 Task: Create a due date automation trigger when advanced on, on the monday before a card is due add fields with custom field "Resume" set to a number lower than 1 and greater or equal to 10 at 11:00 AM.
Action: Mouse moved to (1050, 85)
Screenshot: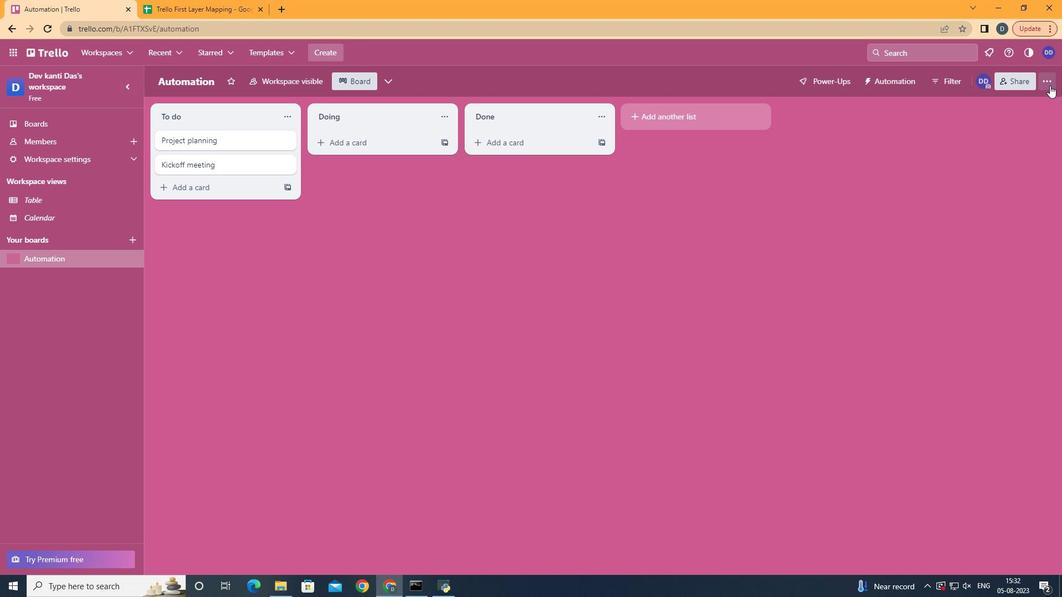 
Action: Mouse pressed left at (1050, 85)
Screenshot: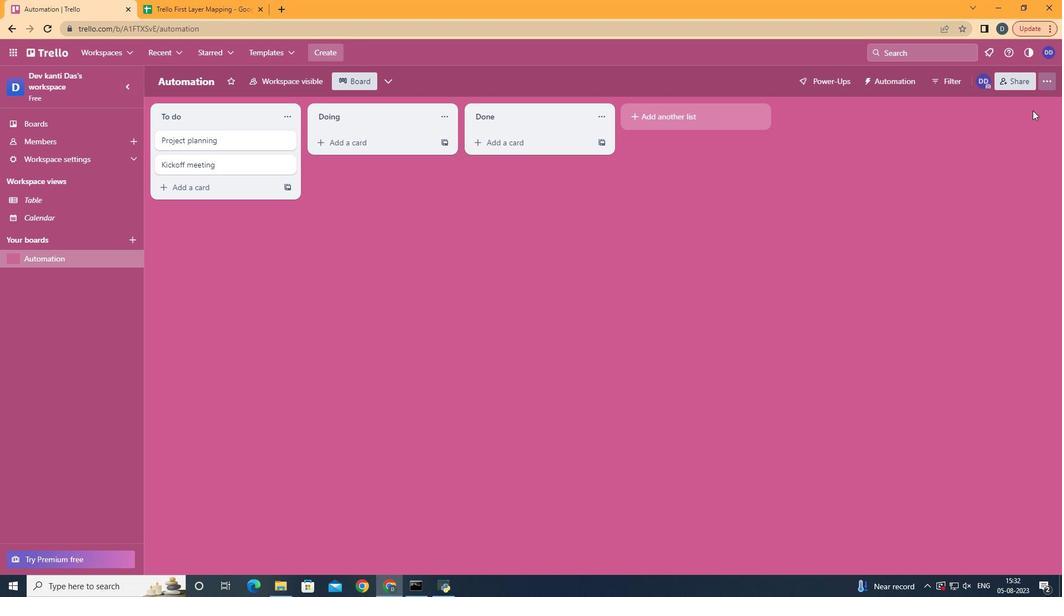 
Action: Mouse moved to (930, 241)
Screenshot: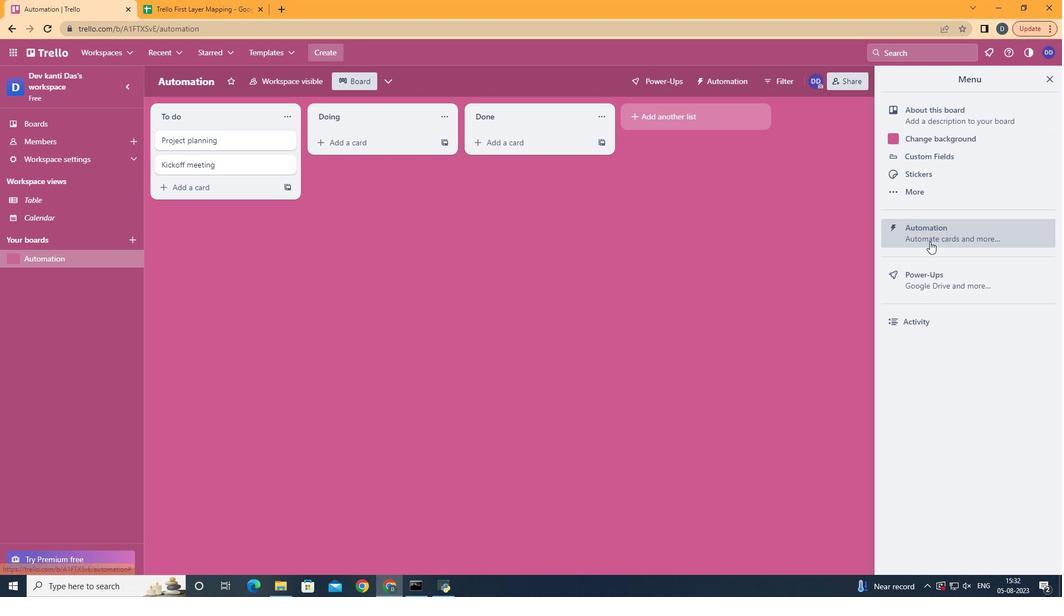 
Action: Mouse pressed left at (930, 241)
Screenshot: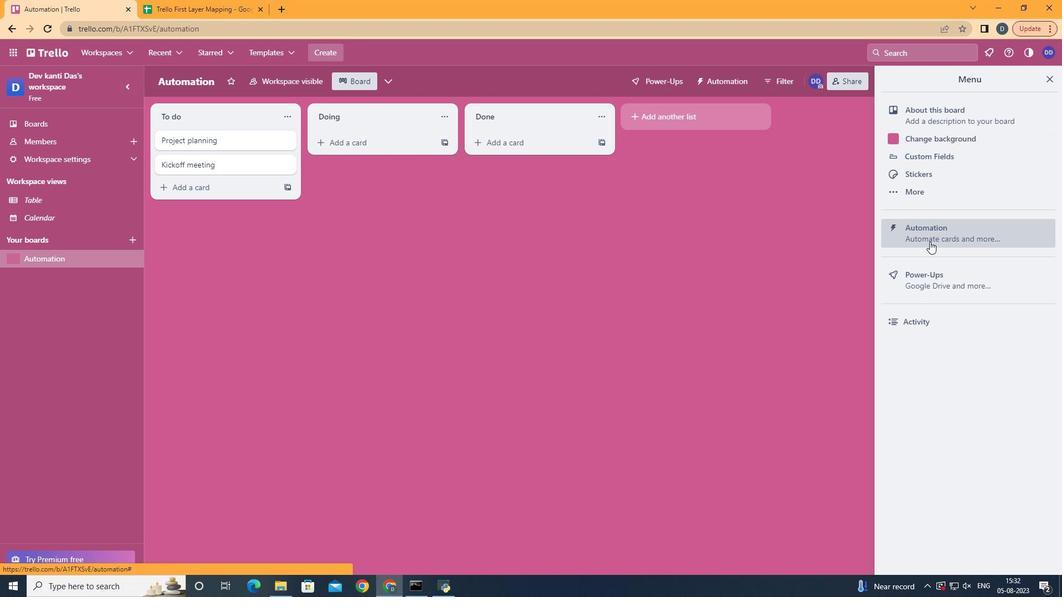 
Action: Mouse moved to (226, 219)
Screenshot: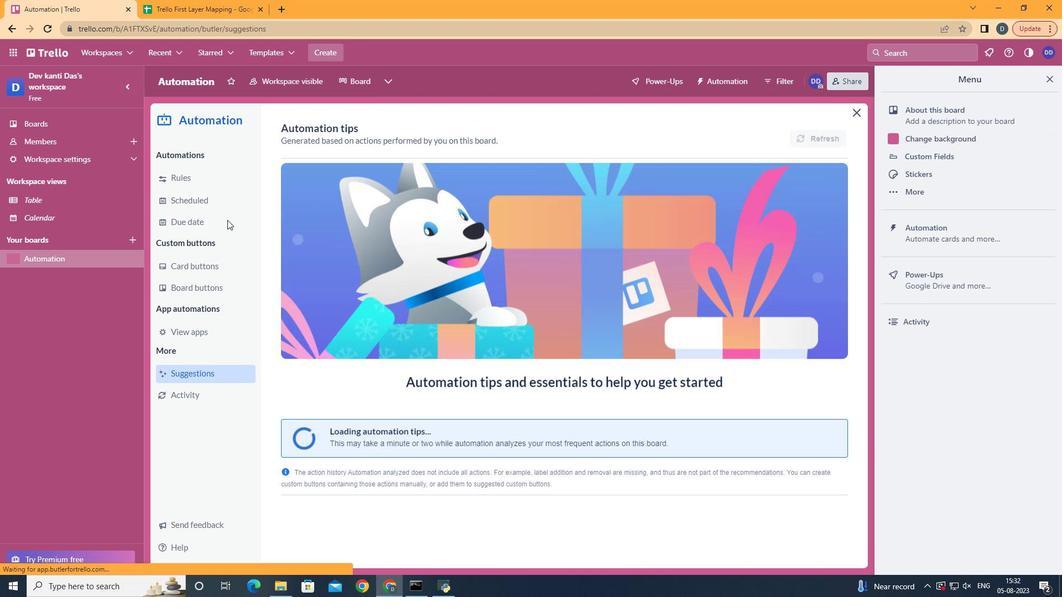 
Action: Mouse pressed left at (226, 219)
Screenshot: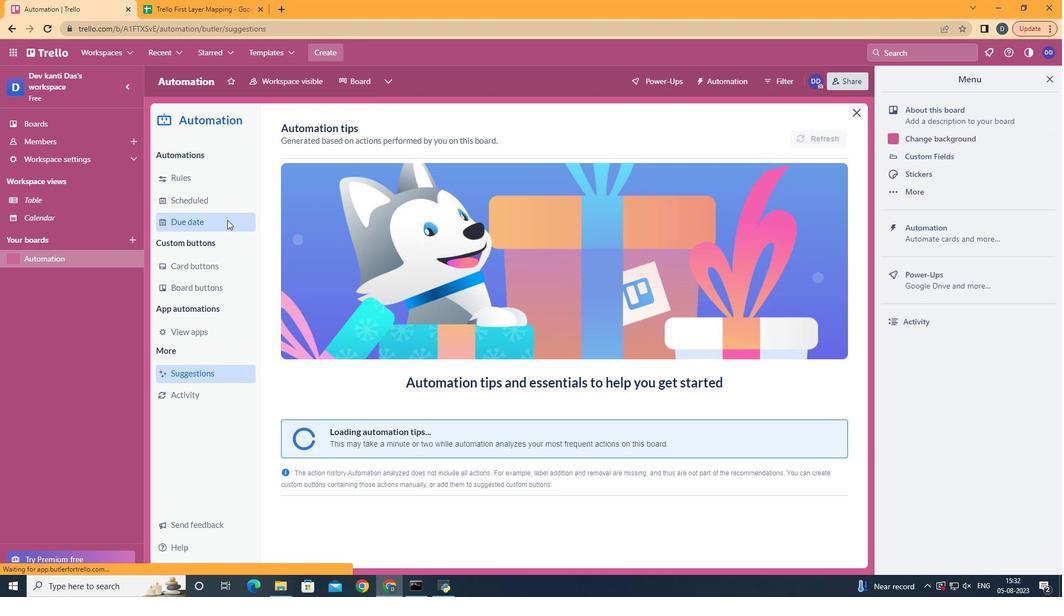 
Action: Mouse moved to (774, 133)
Screenshot: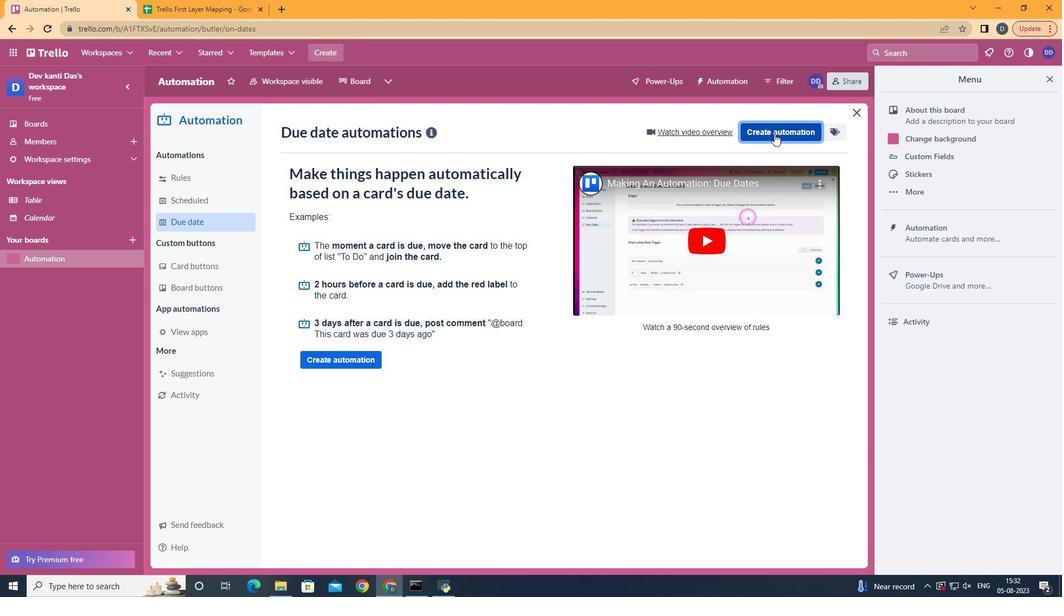 
Action: Mouse pressed left at (774, 133)
Screenshot: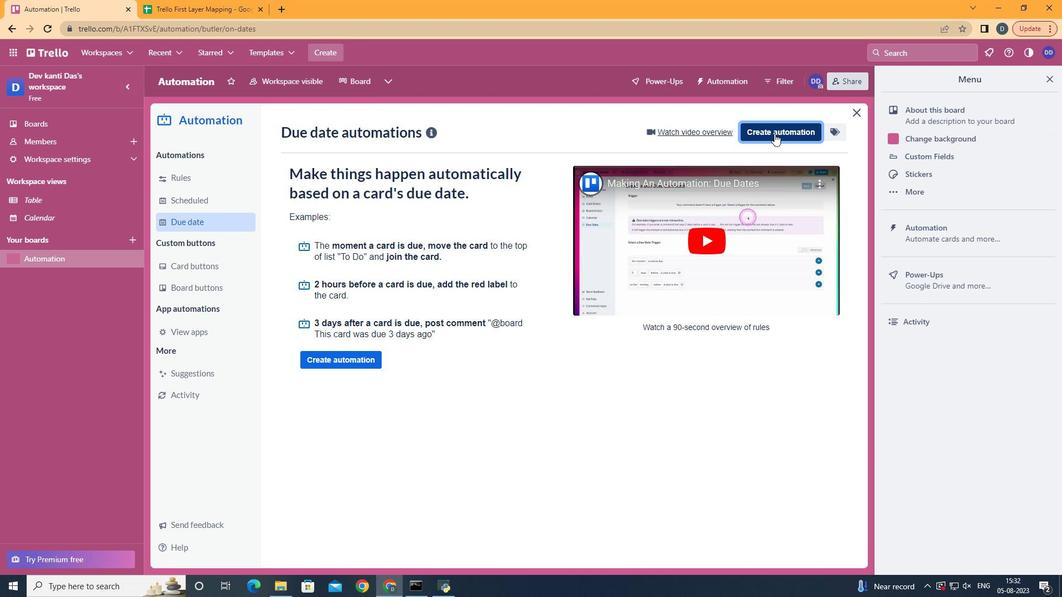 
Action: Mouse moved to (557, 235)
Screenshot: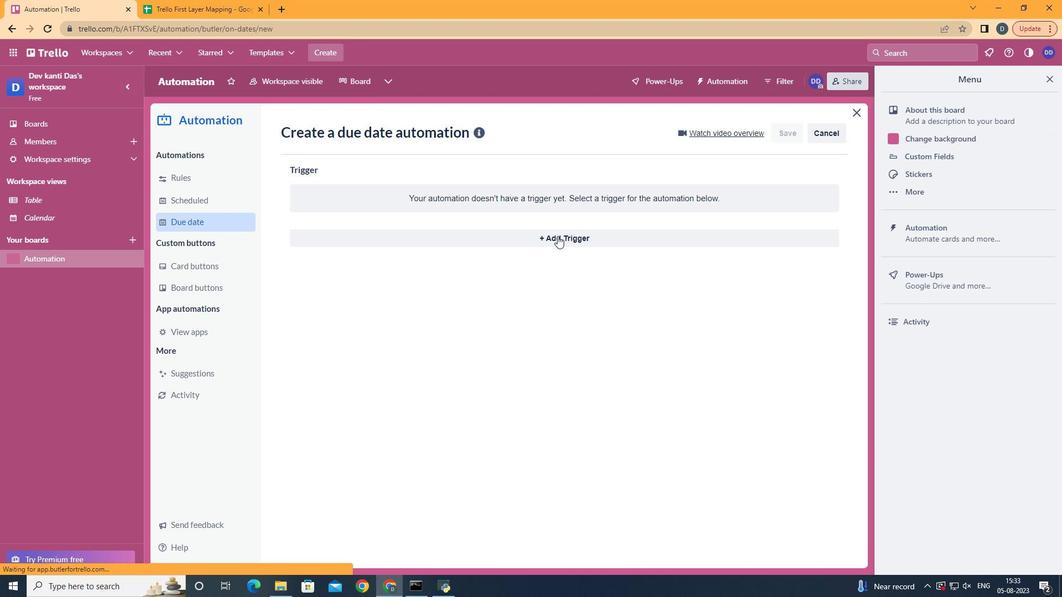 
Action: Mouse pressed left at (557, 235)
Screenshot: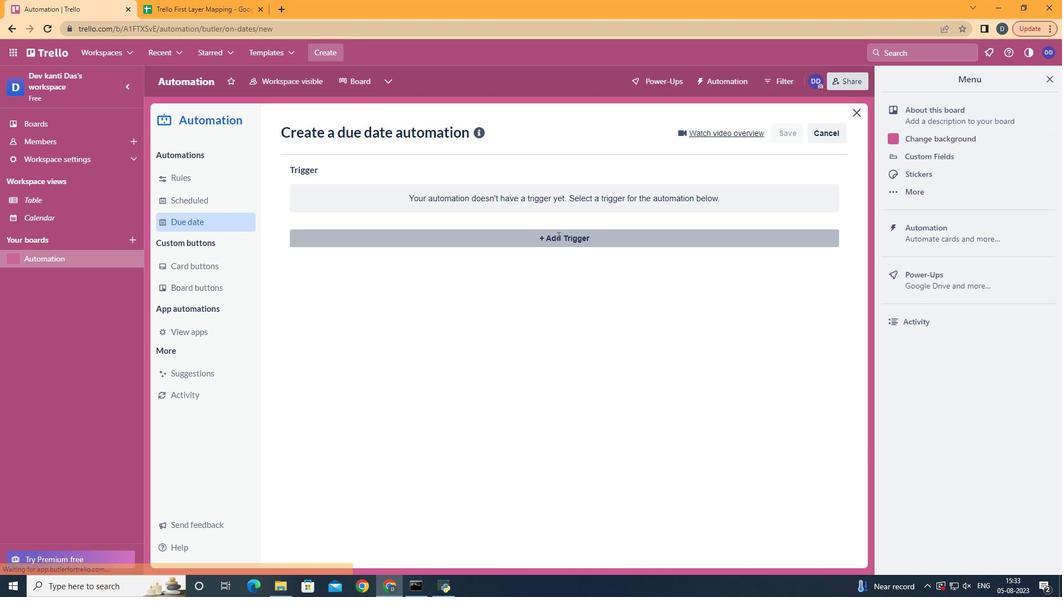 
Action: Mouse moved to (343, 281)
Screenshot: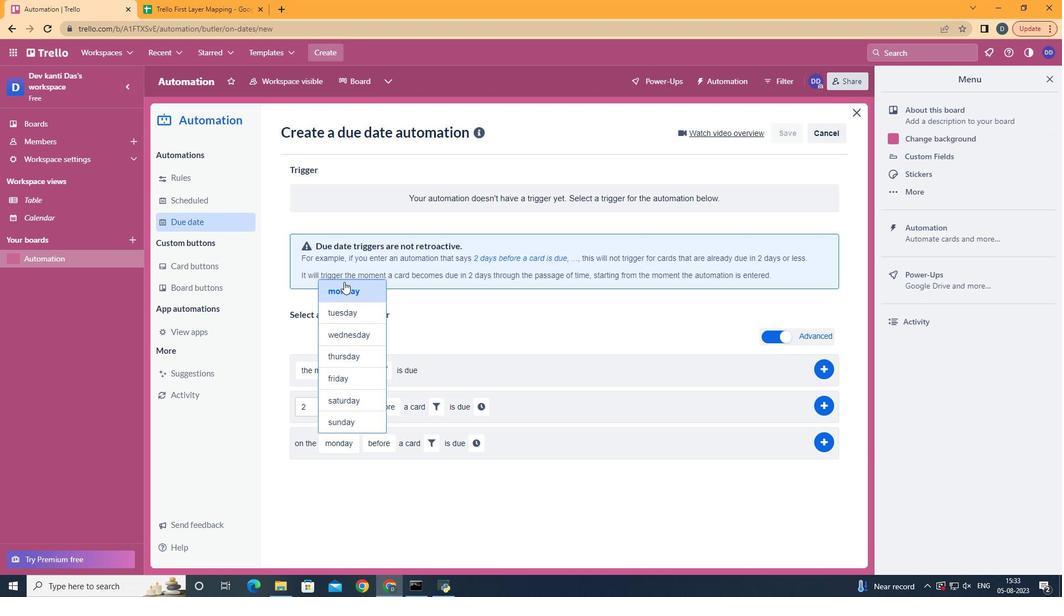 
Action: Mouse pressed left at (343, 281)
Screenshot: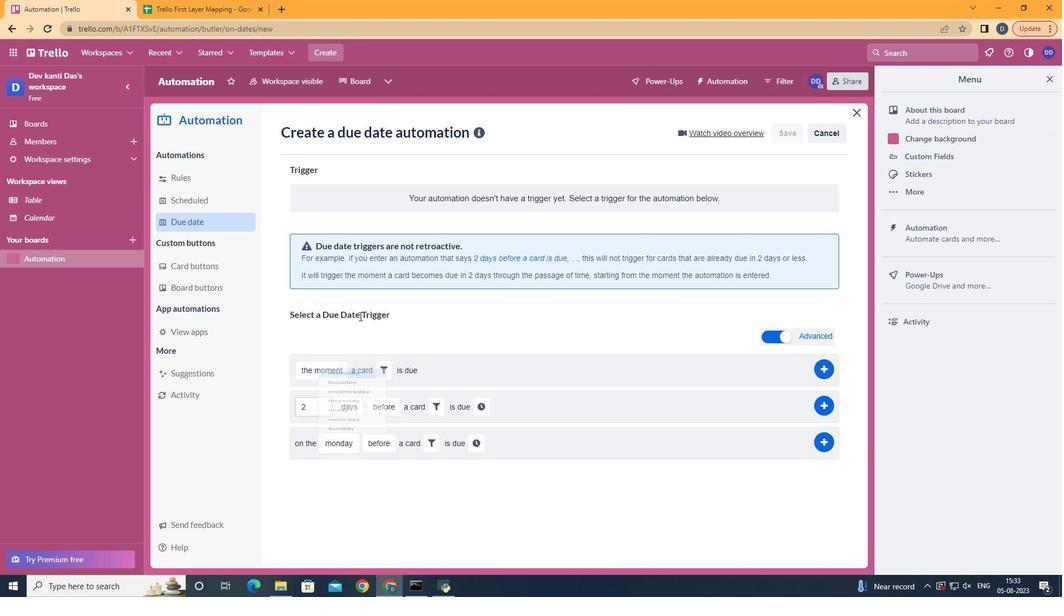 
Action: Mouse moved to (385, 458)
Screenshot: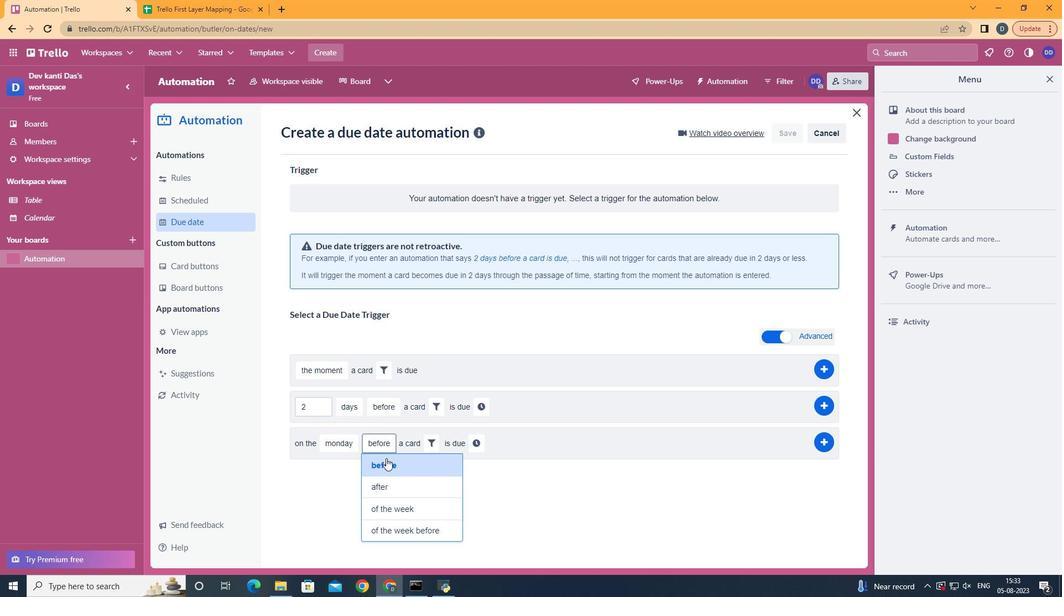 
Action: Mouse pressed left at (385, 458)
Screenshot: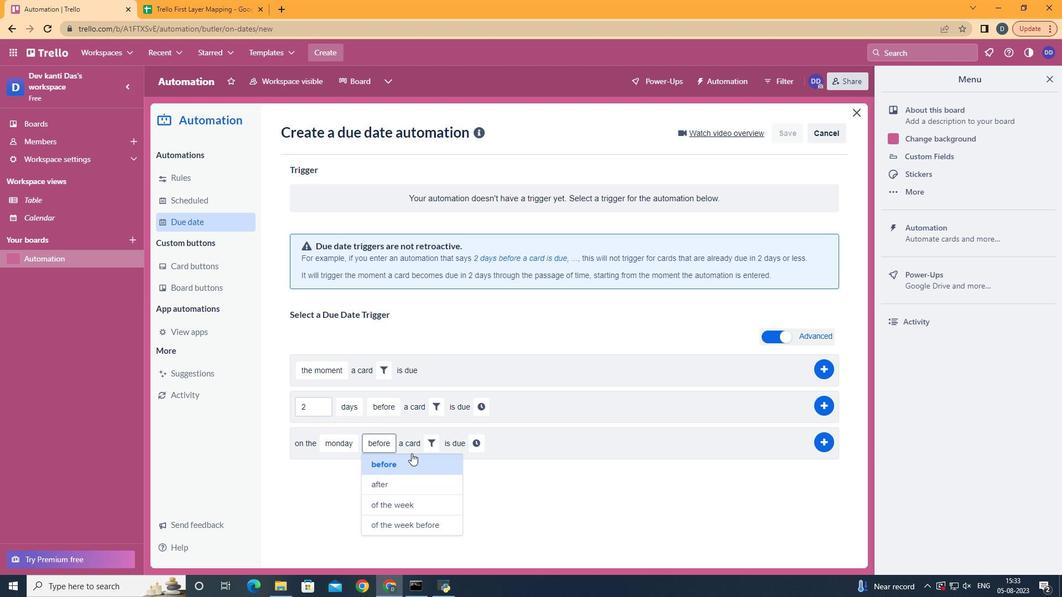 
Action: Mouse moved to (429, 446)
Screenshot: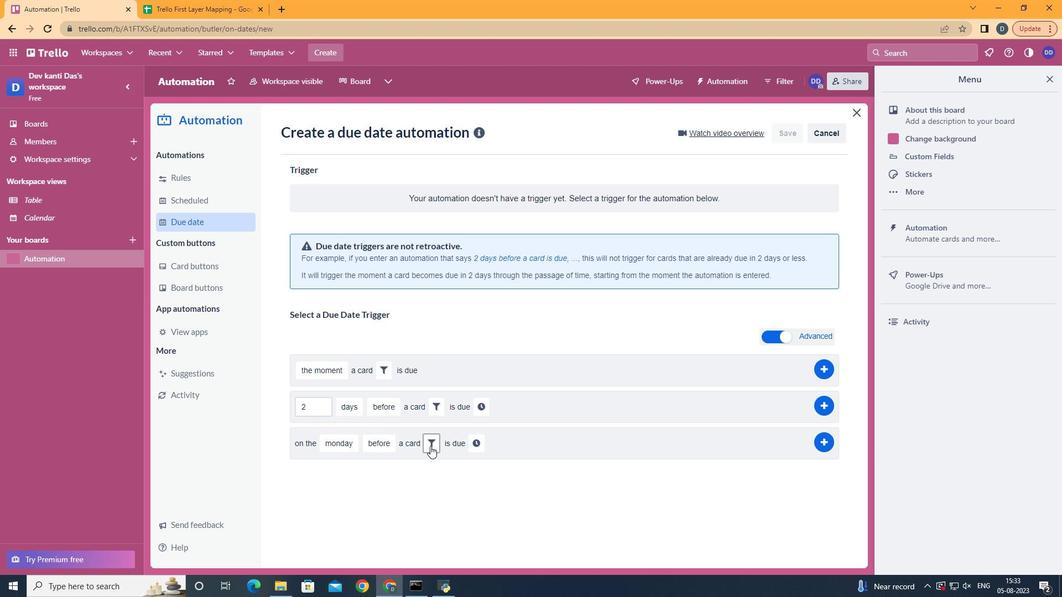 
Action: Mouse pressed left at (429, 446)
Screenshot: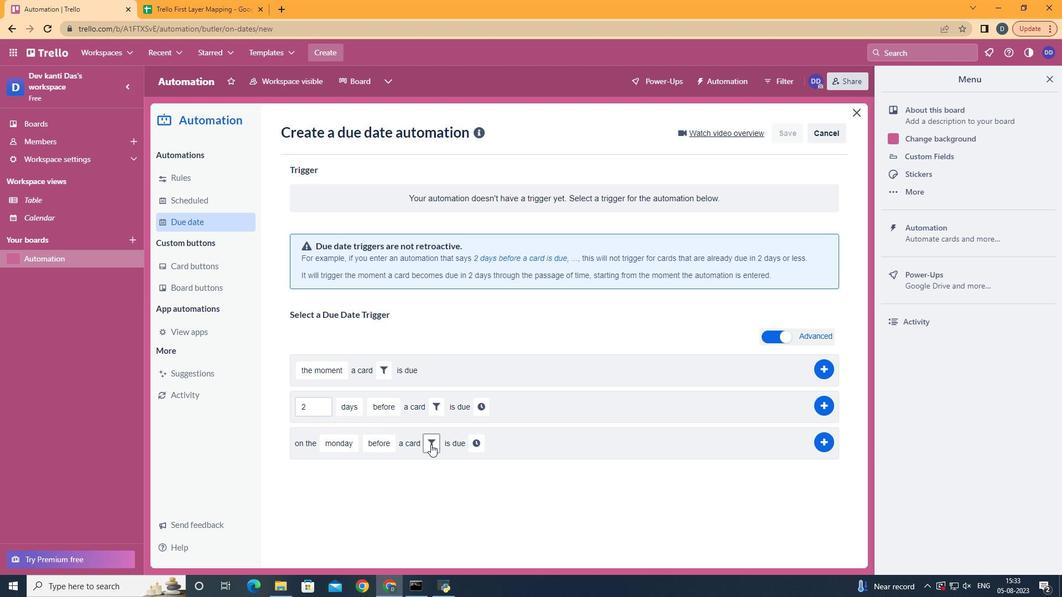 
Action: Mouse moved to (610, 473)
Screenshot: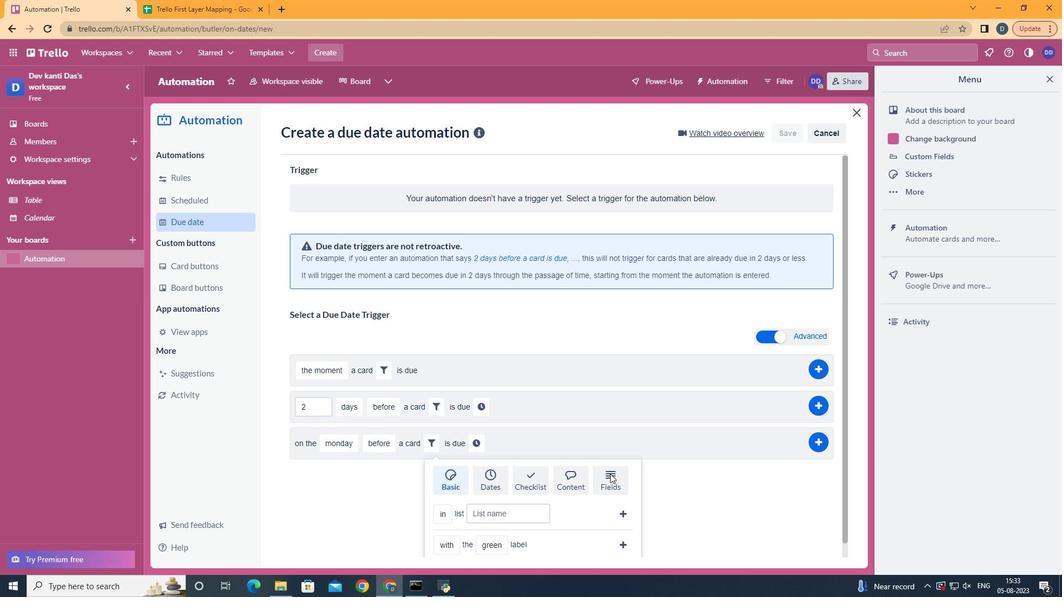 
Action: Mouse pressed left at (610, 473)
Screenshot: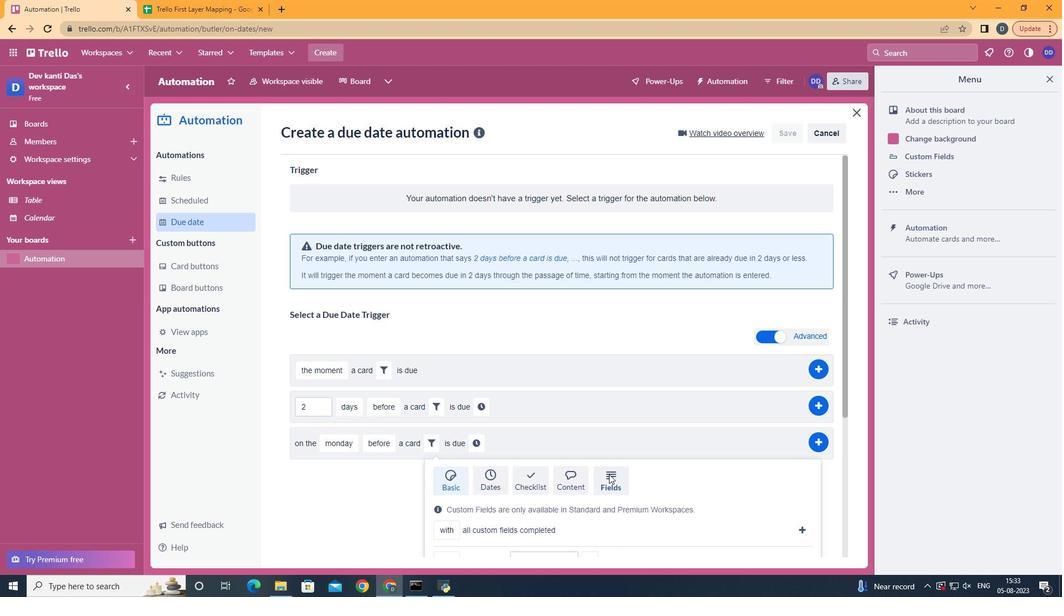 
Action: Mouse moved to (610, 473)
Screenshot: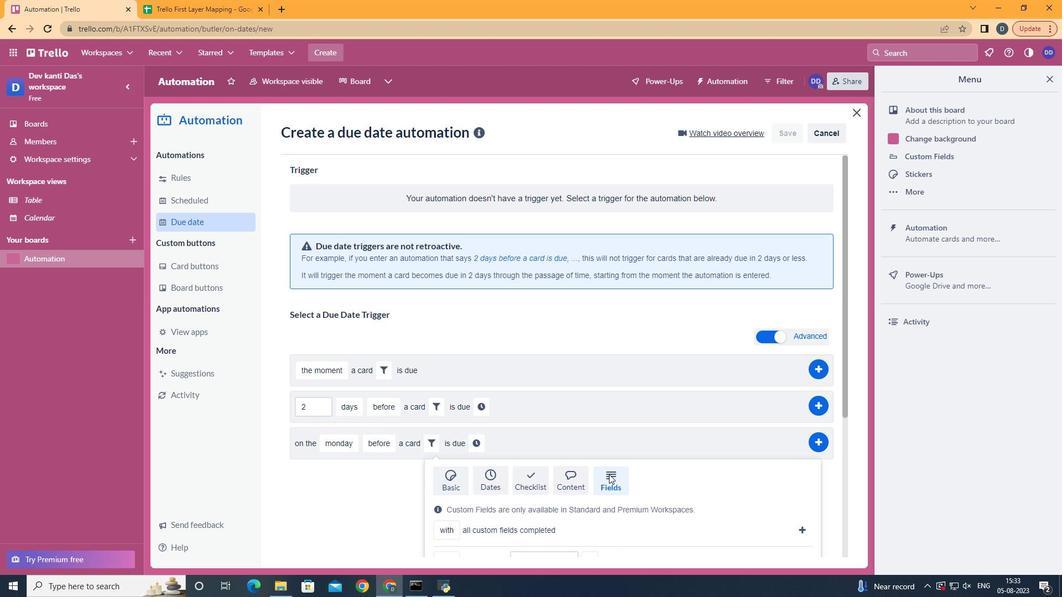 
Action: Mouse pressed left at (610, 473)
Screenshot: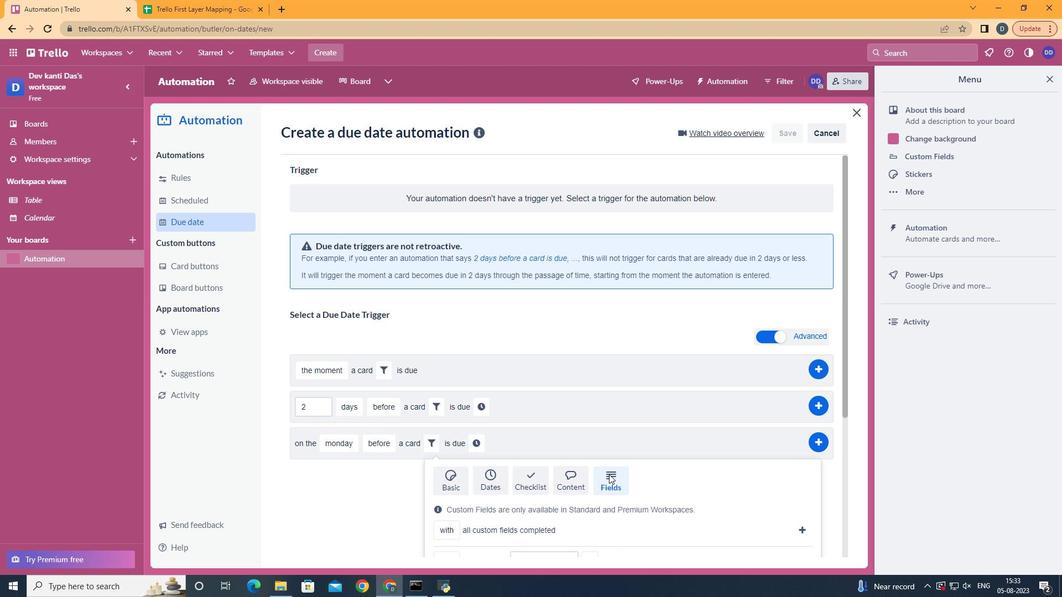
Action: Mouse moved to (608, 474)
Screenshot: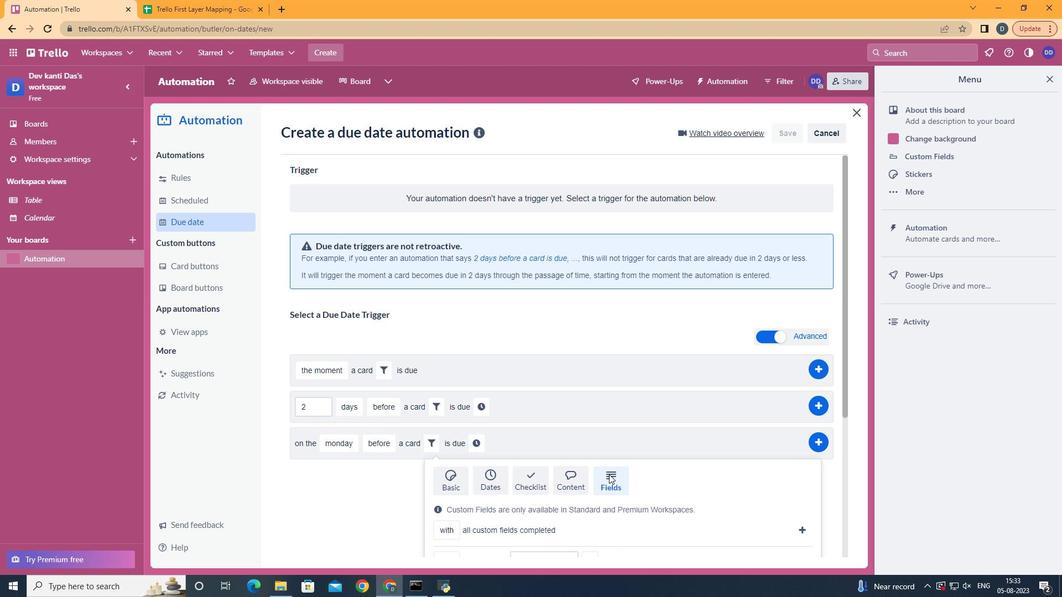 
Action: Mouse scrolled (608, 473) with delta (0, 0)
Screenshot: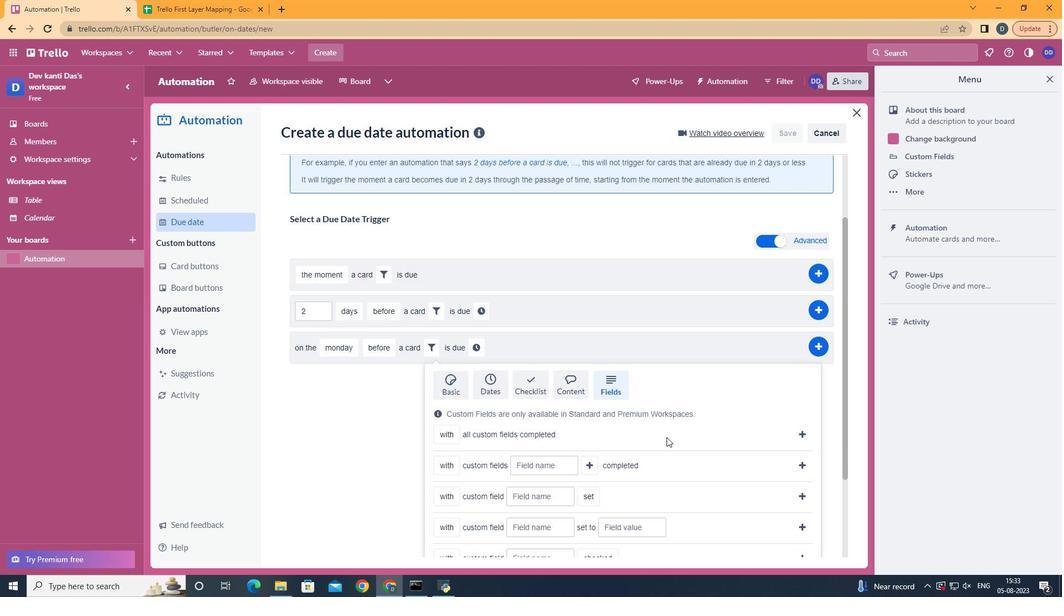 
Action: Mouse scrolled (608, 473) with delta (0, 0)
Screenshot: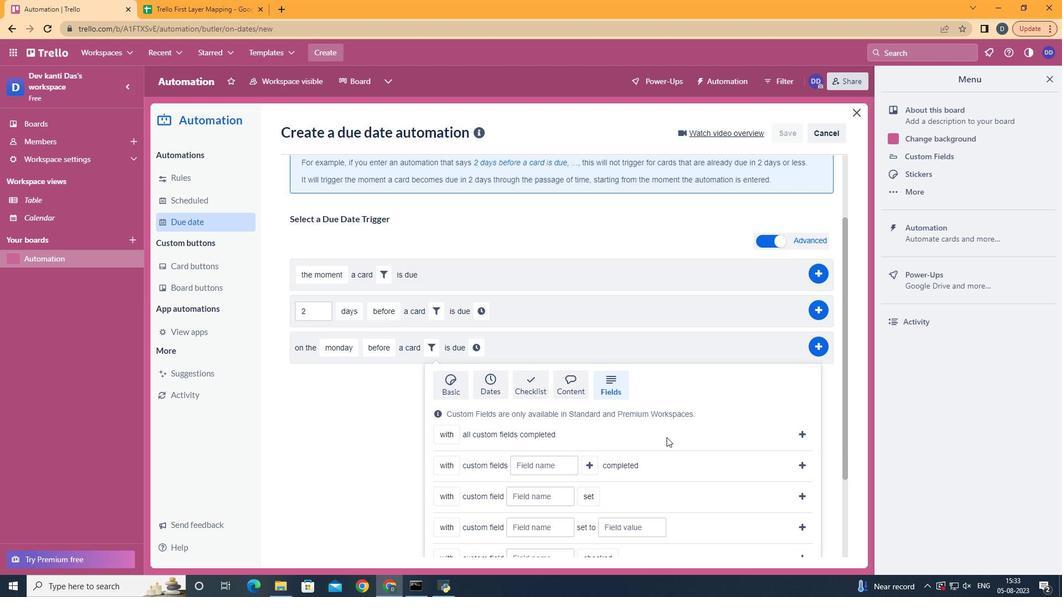 
Action: Mouse scrolled (608, 473) with delta (0, 0)
Screenshot: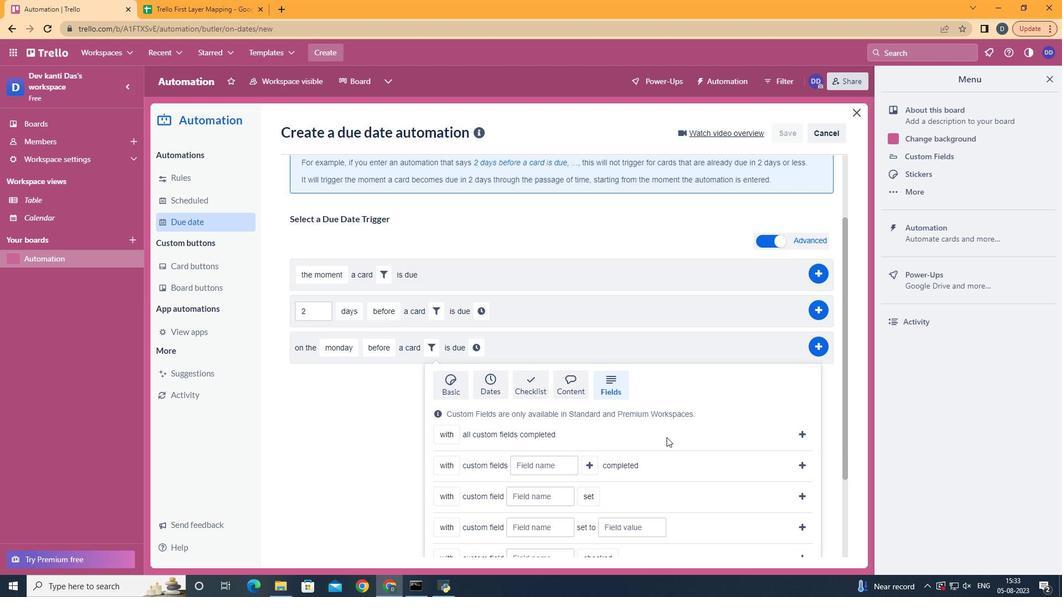
Action: Mouse scrolled (608, 473) with delta (0, 0)
Screenshot: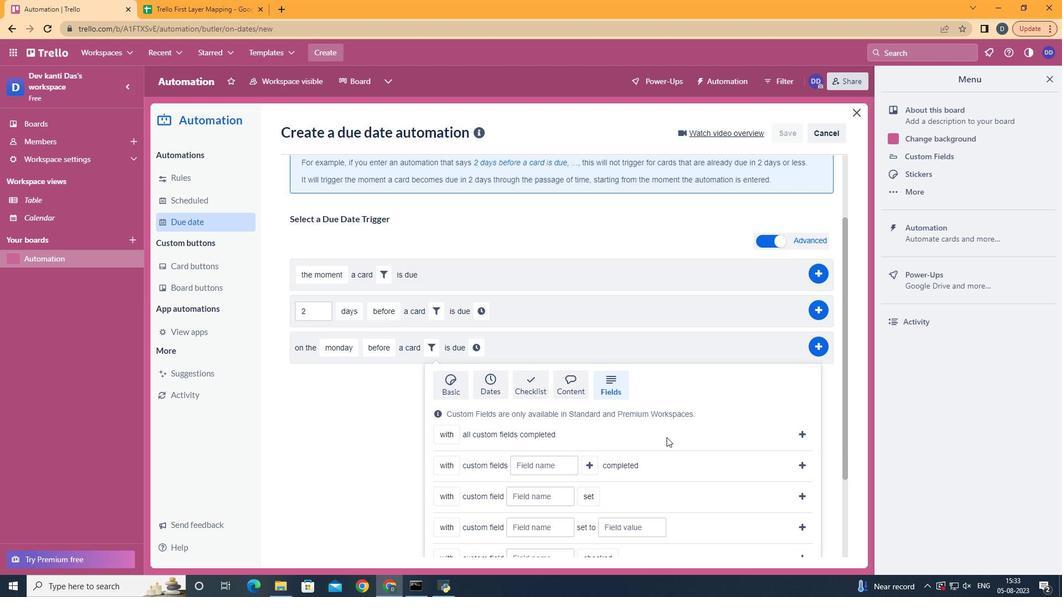 
Action: Mouse scrolled (608, 473) with delta (0, 0)
Screenshot: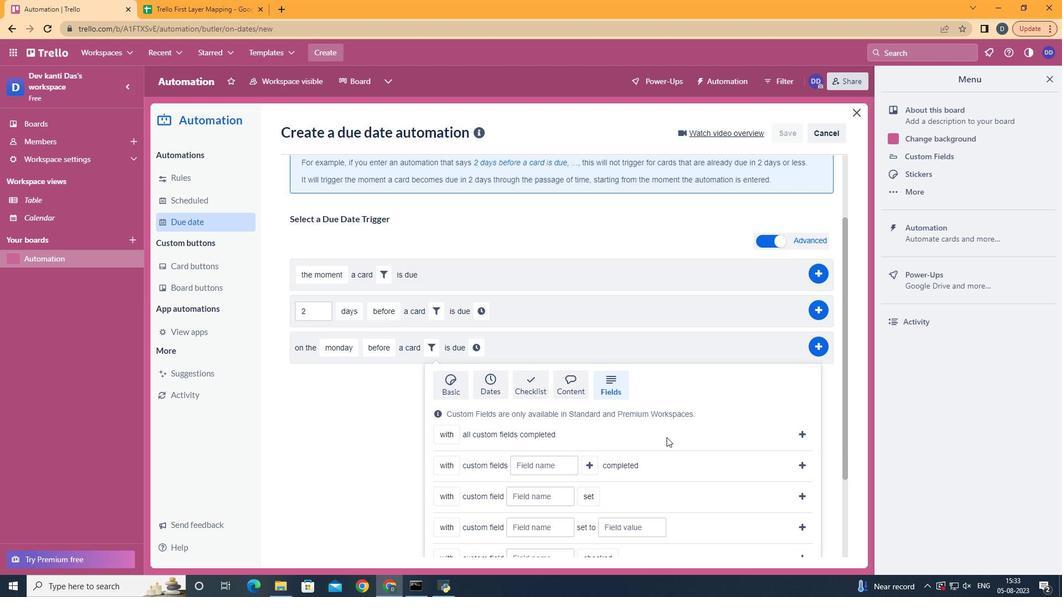 
Action: Mouse moved to (608, 474)
Screenshot: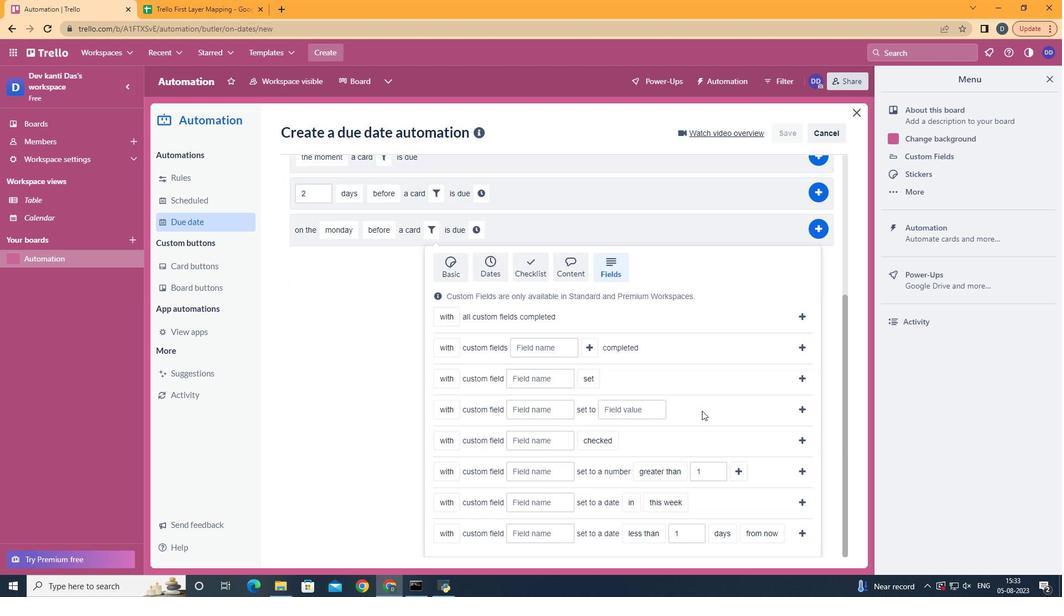 
Action: Mouse scrolled (608, 473) with delta (0, 0)
Screenshot: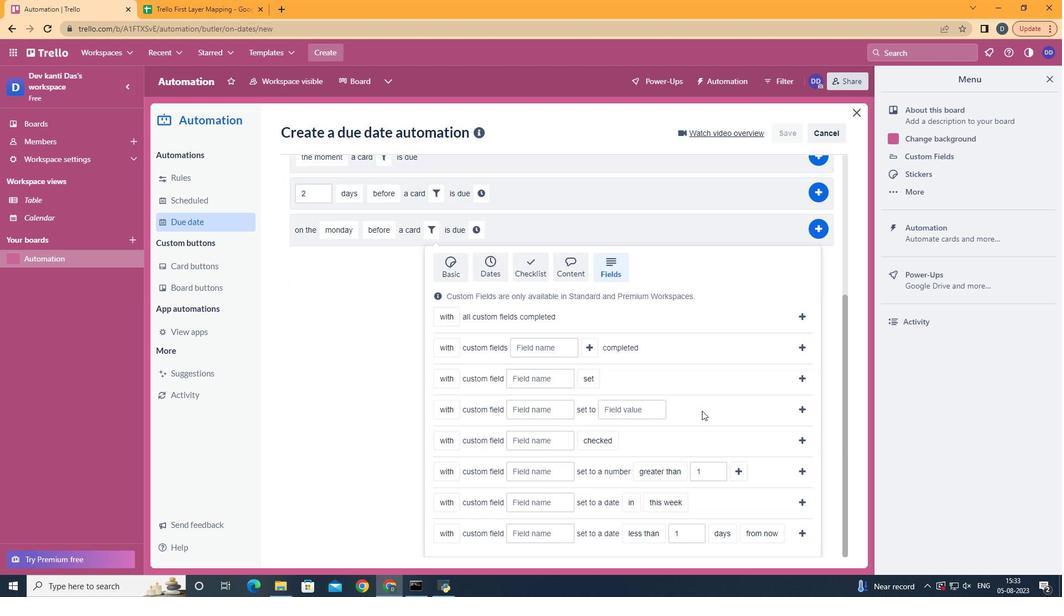 
Action: Mouse moved to (457, 491)
Screenshot: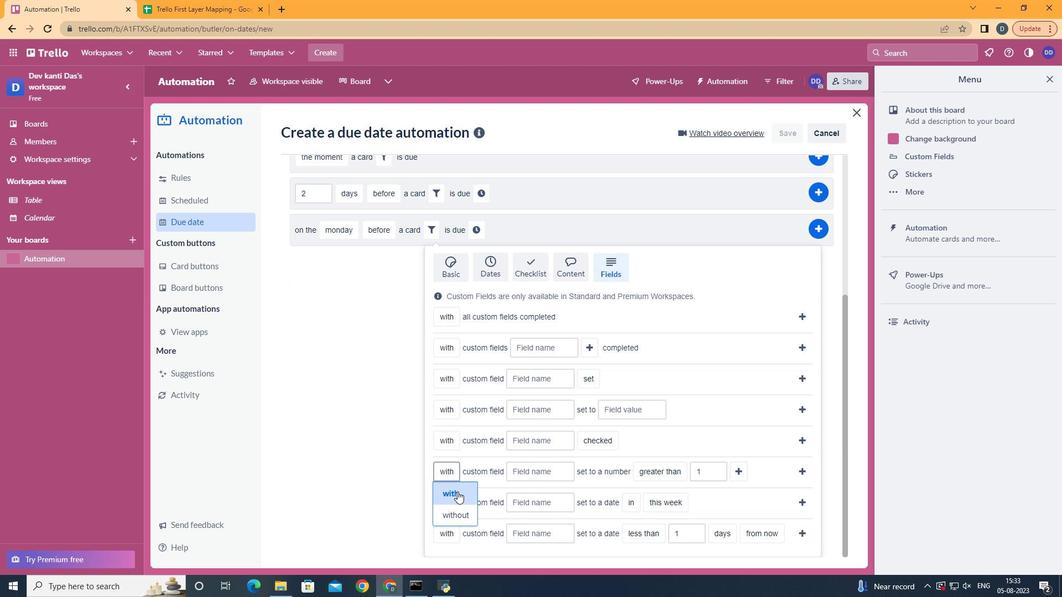 
Action: Mouse pressed left at (457, 491)
Screenshot: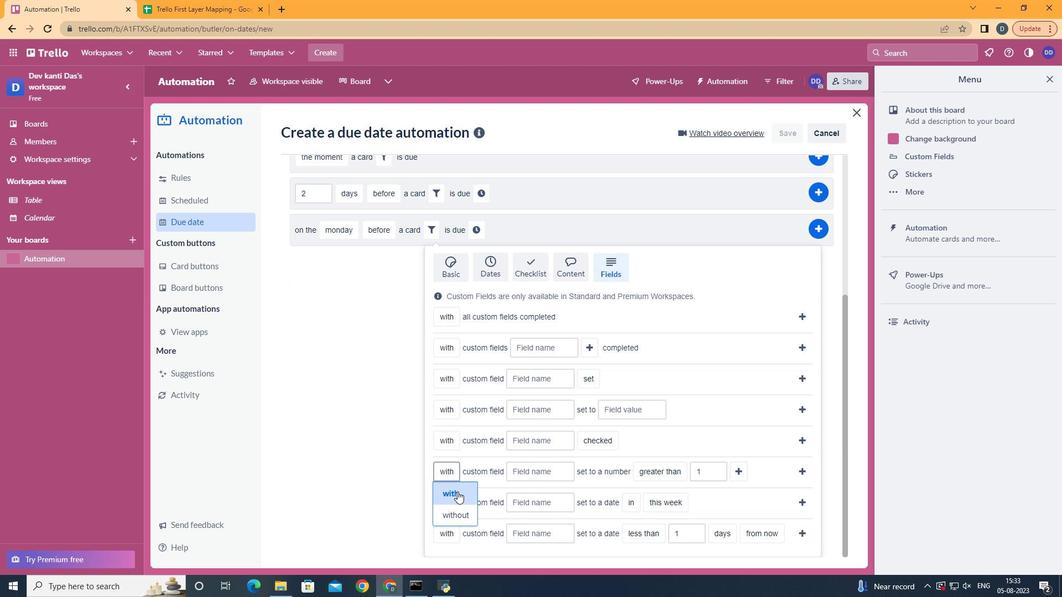 
Action: Mouse moved to (550, 472)
Screenshot: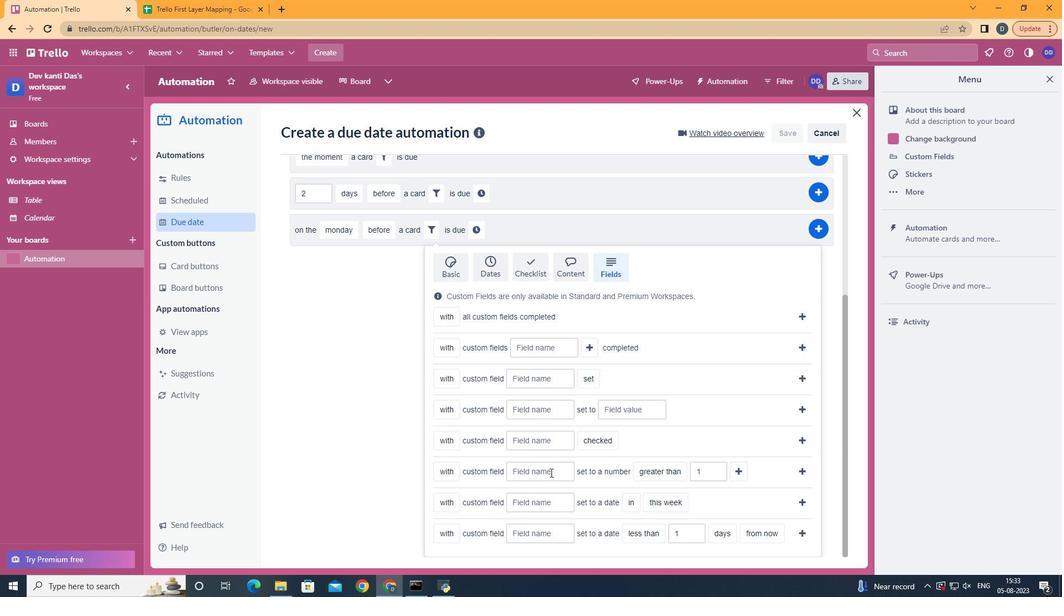 
Action: Mouse pressed left at (550, 472)
Screenshot: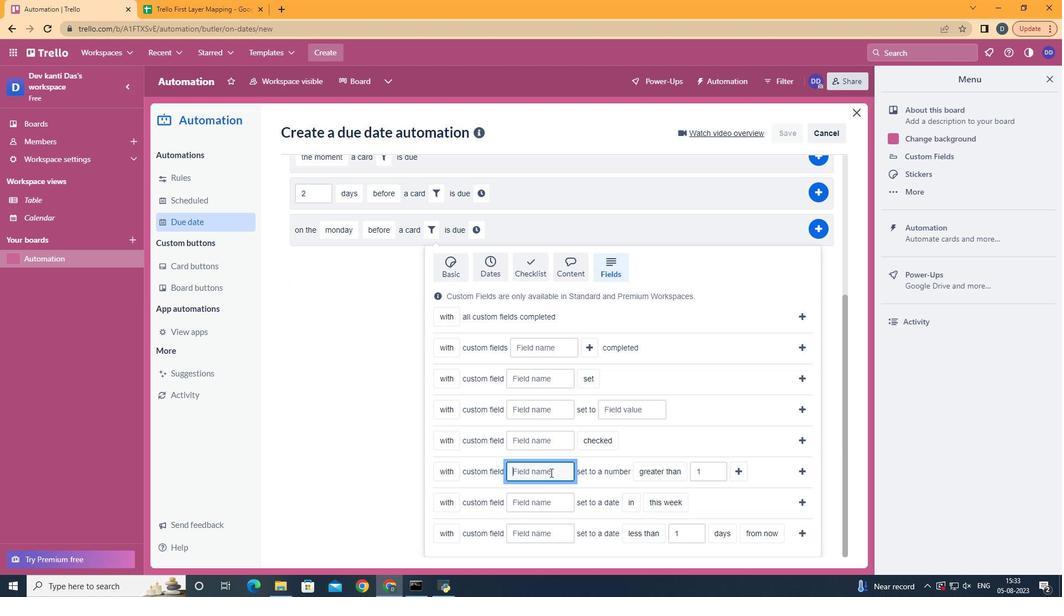 
Action: Key pressed <Key.shift>Resume
Screenshot: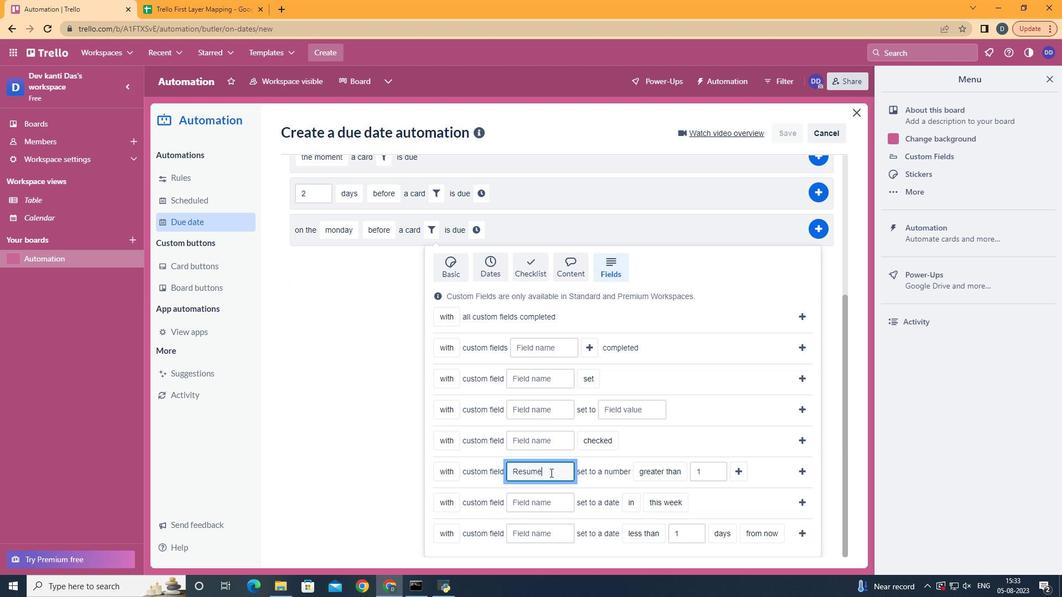 
Action: Mouse moved to (673, 432)
Screenshot: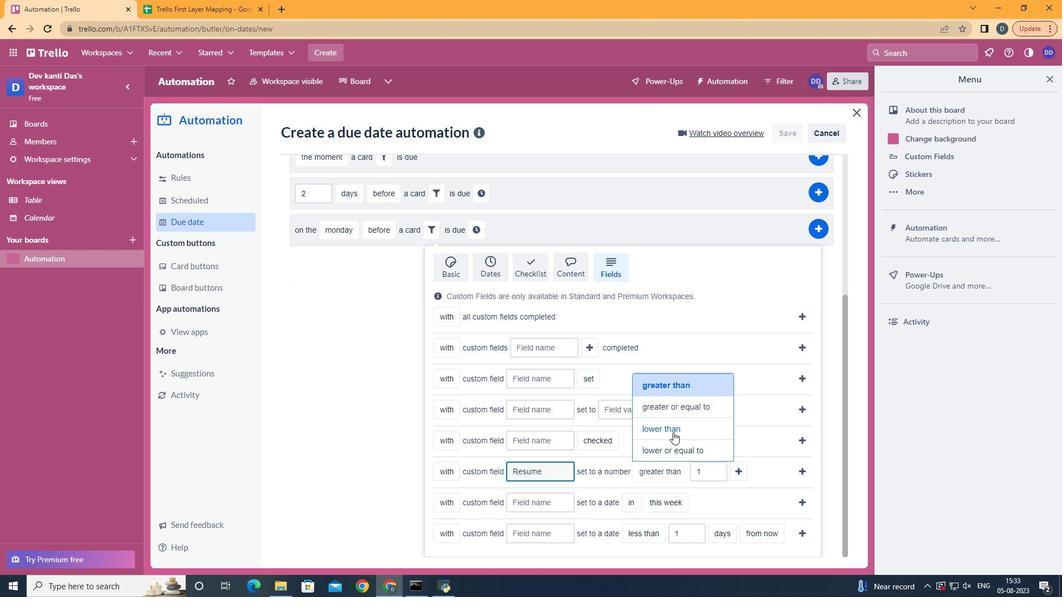 
Action: Mouse pressed left at (673, 432)
Screenshot: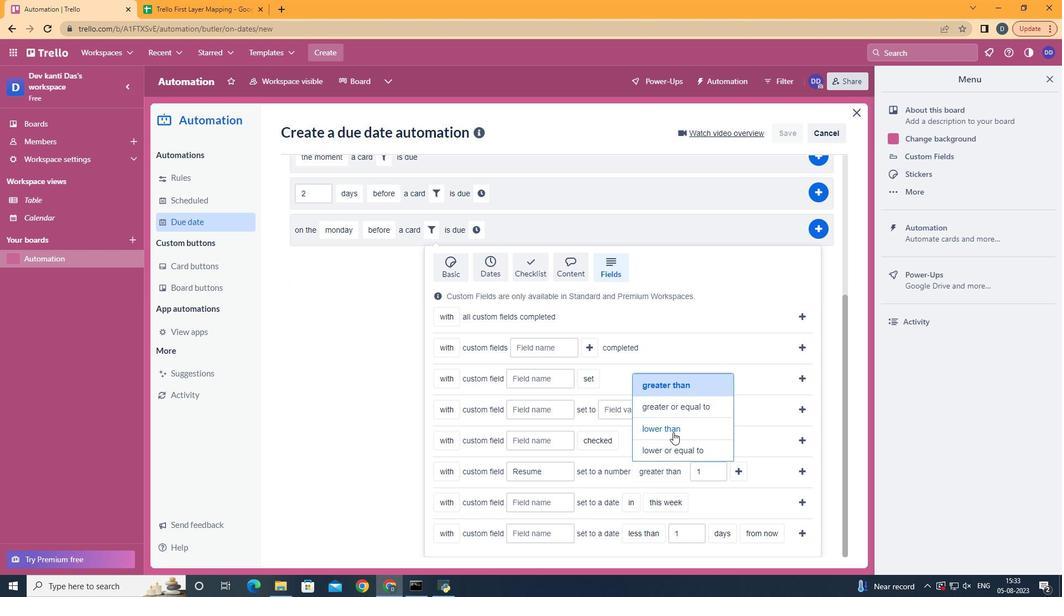 
Action: Mouse moved to (728, 474)
Screenshot: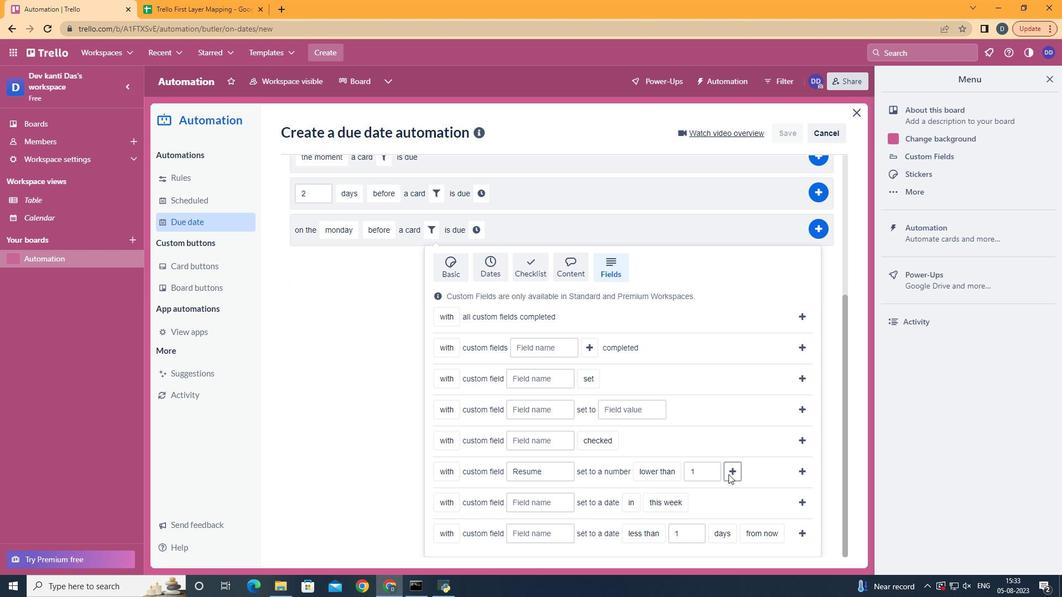 
Action: Mouse pressed left at (728, 474)
Screenshot: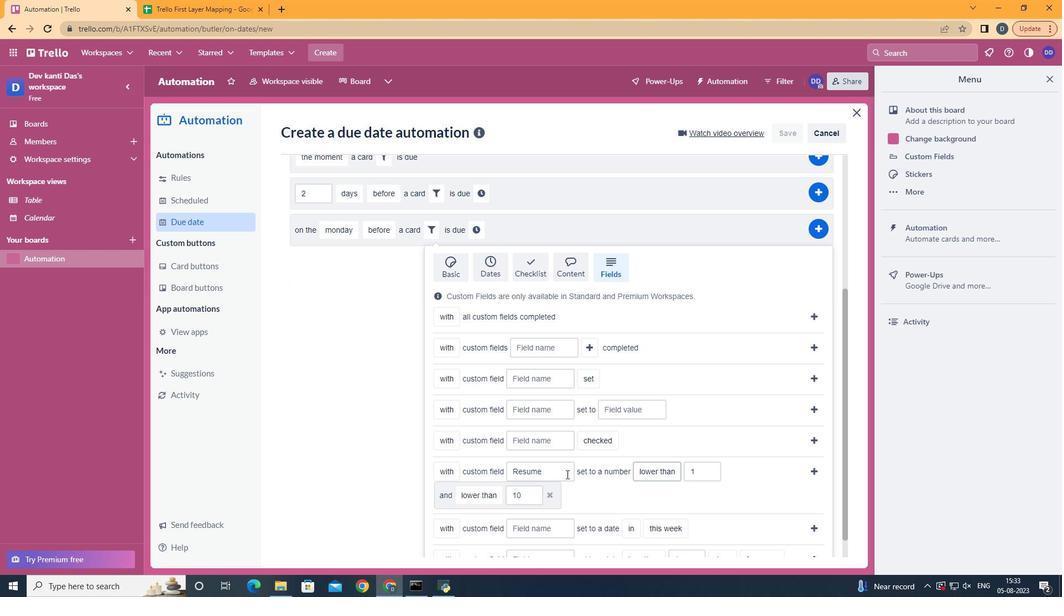 
Action: Mouse moved to (486, 471)
Screenshot: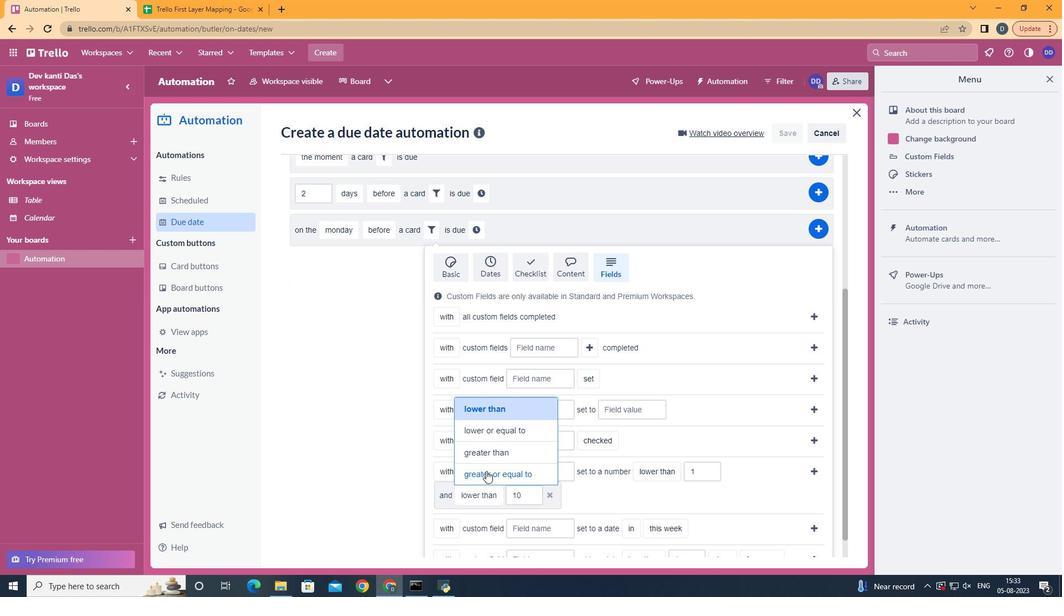 
Action: Mouse pressed left at (486, 471)
Screenshot: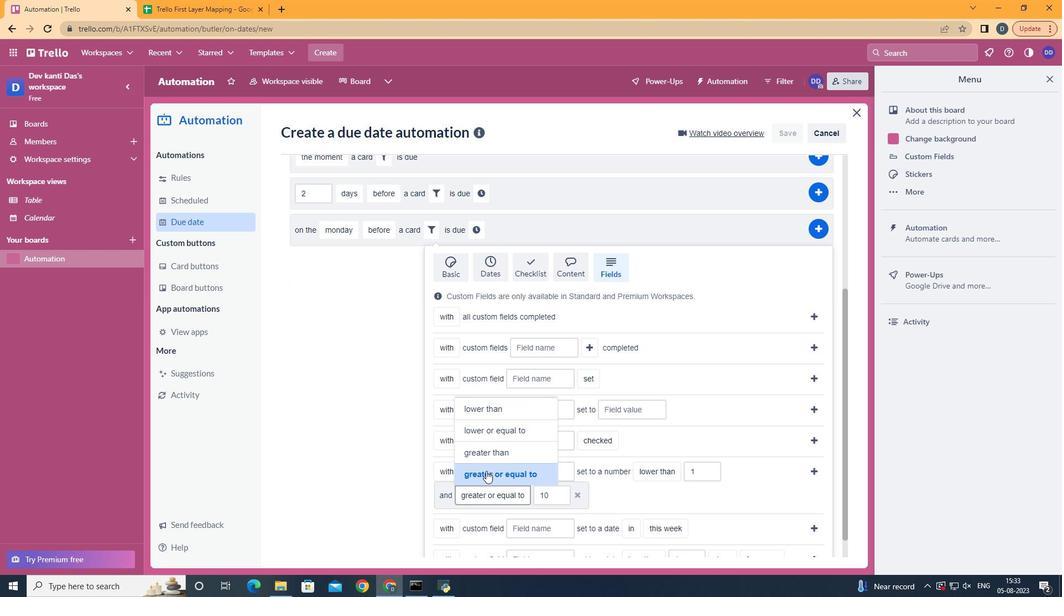 
Action: Mouse moved to (813, 468)
Screenshot: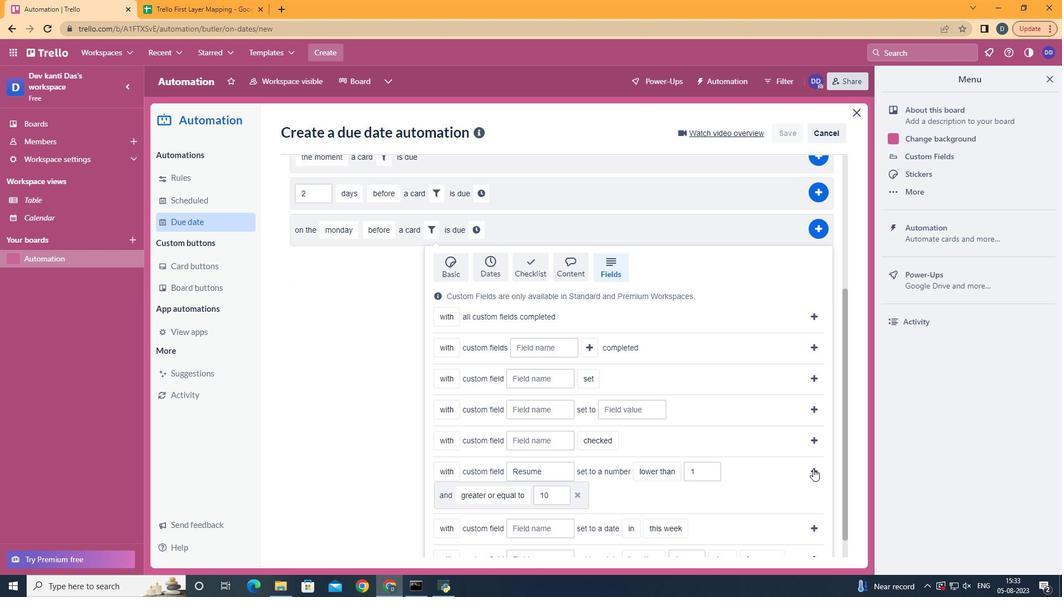 
Action: Mouse pressed left at (813, 468)
Screenshot: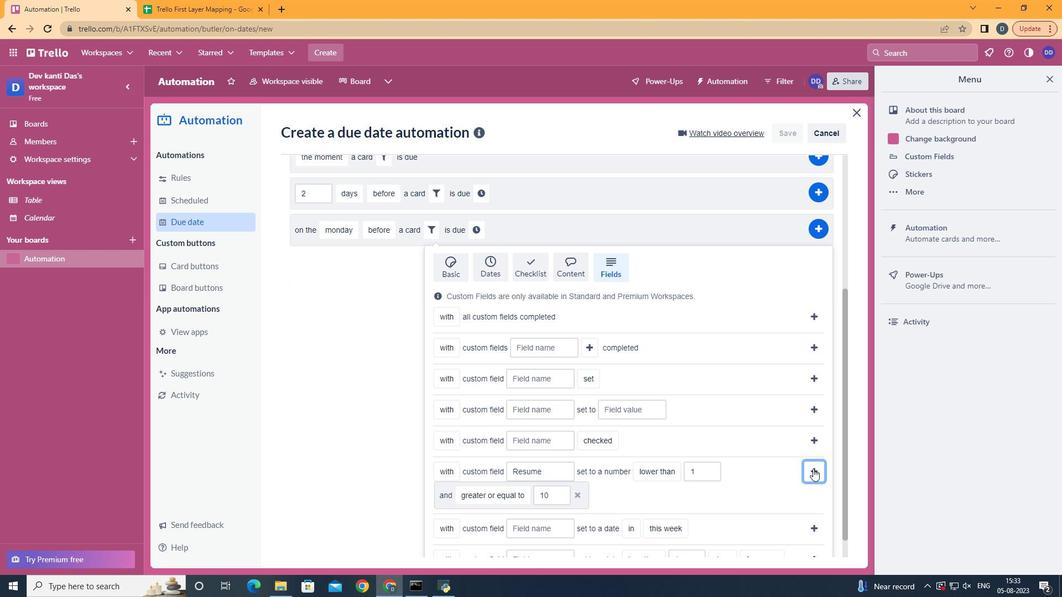 
Action: Mouse moved to (787, 437)
Screenshot: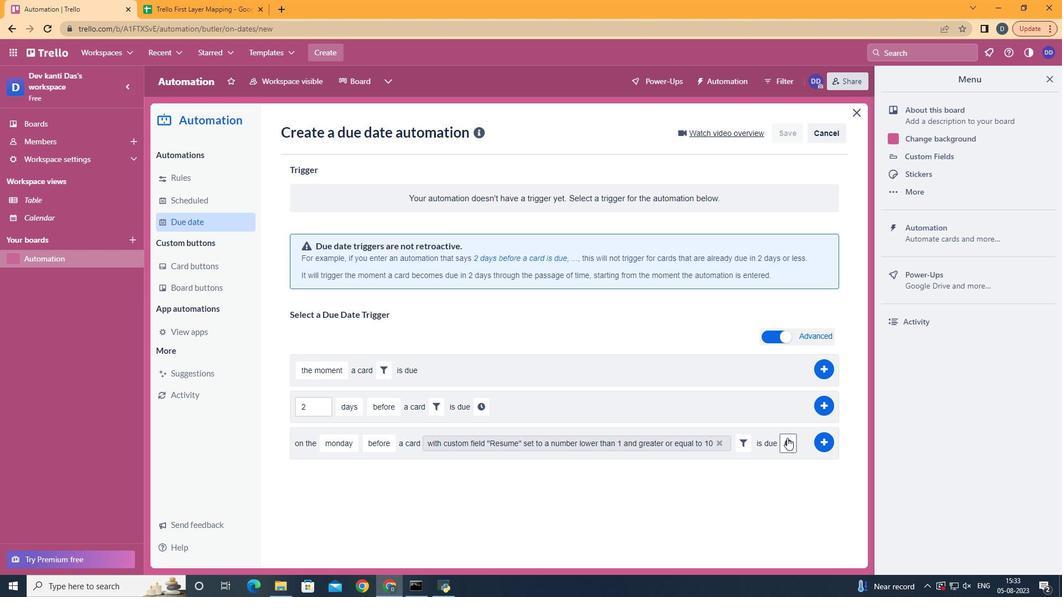 
Action: Mouse pressed left at (787, 437)
Screenshot: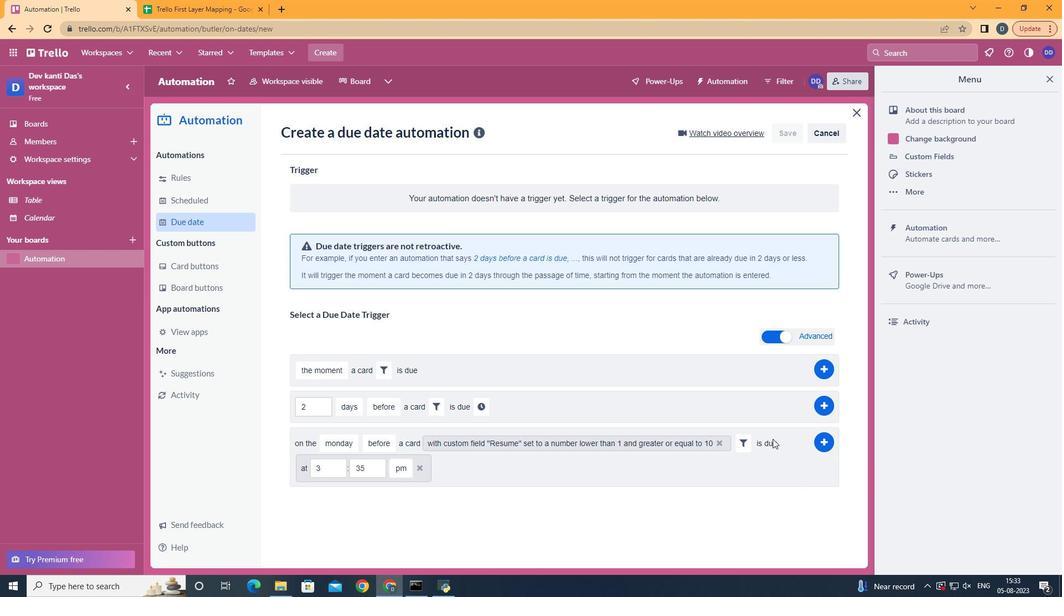 
Action: Mouse moved to (327, 474)
Screenshot: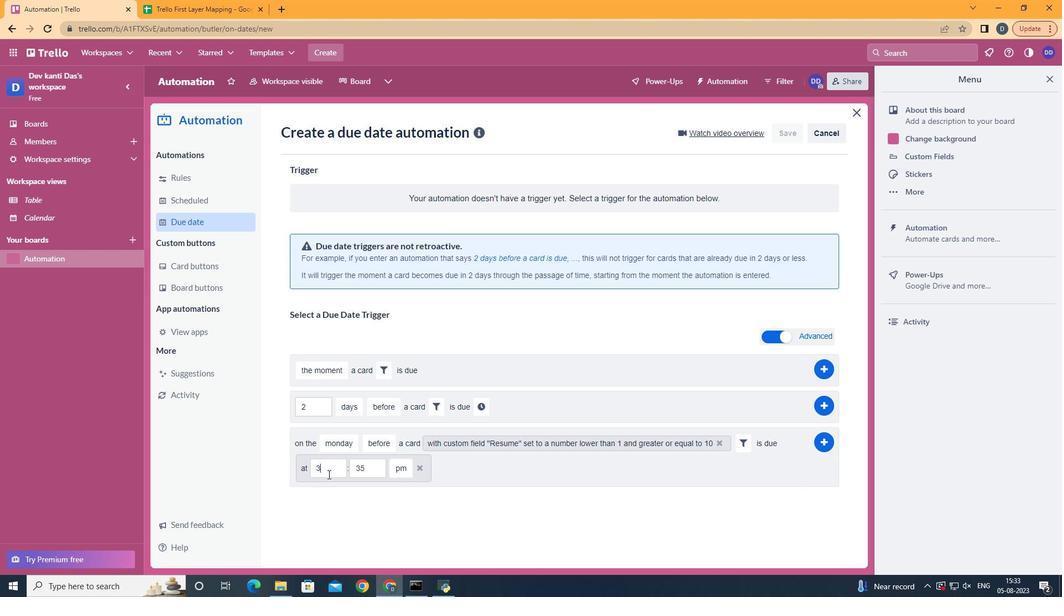 
Action: Mouse pressed left at (327, 474)
Screenshot: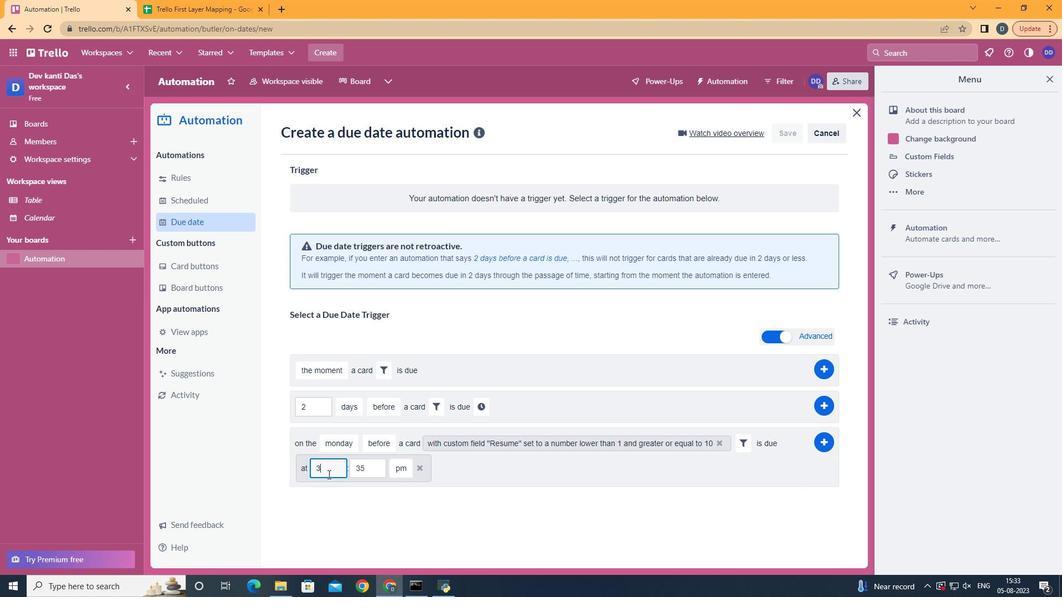 
Action: Key pressed <Key.backspace>11
Screenshot: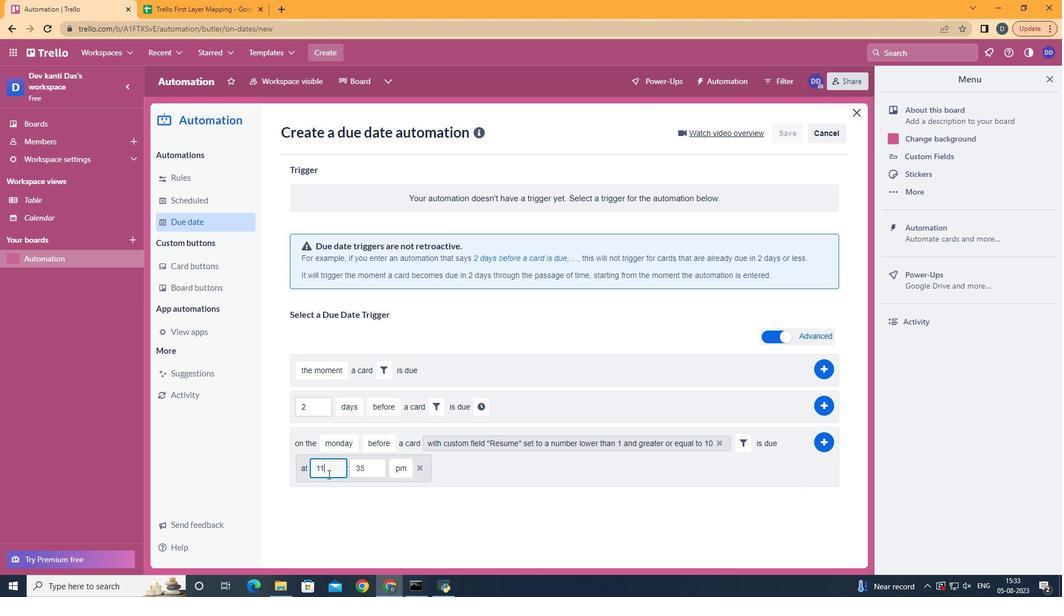 
Action: Mouse moved to (373, 468)
Screenshot: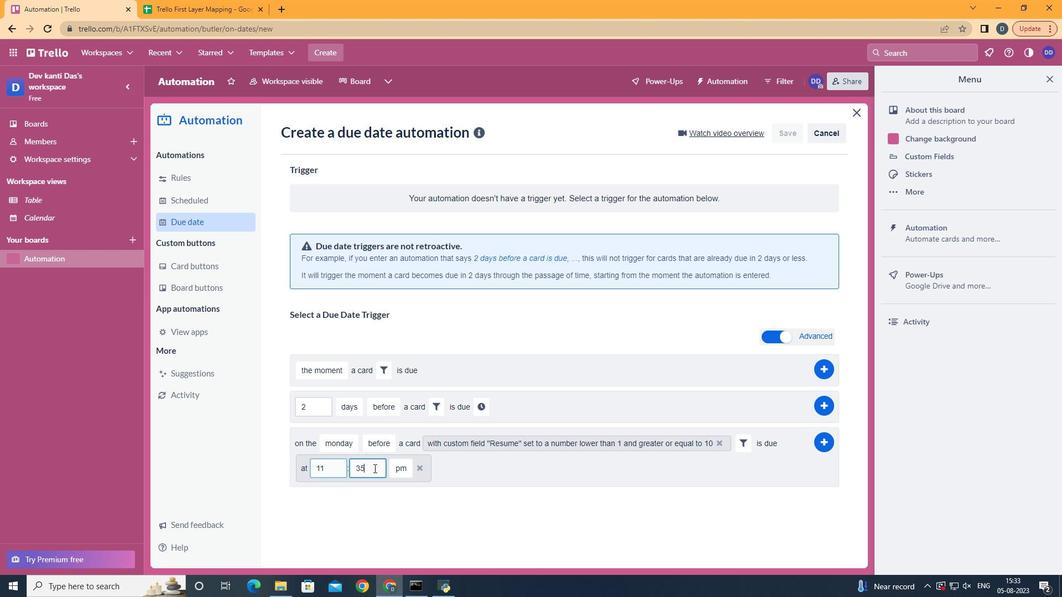 
Action: Mouse pressed left at (373, 468)
Screenshot: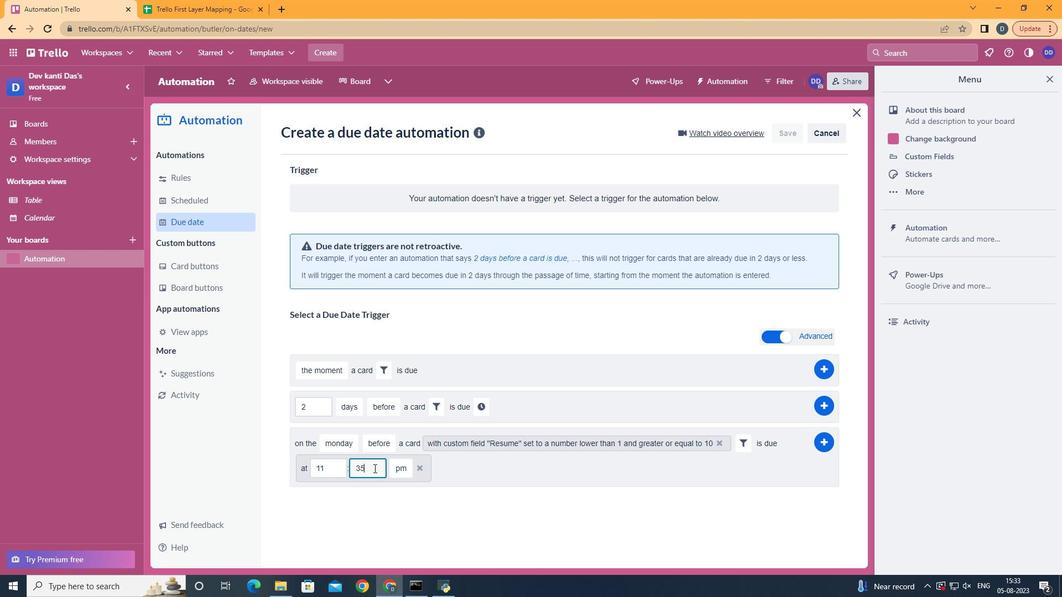 
Action: Key pressed <Key.backspace><Key.backspace>00
Screenshot: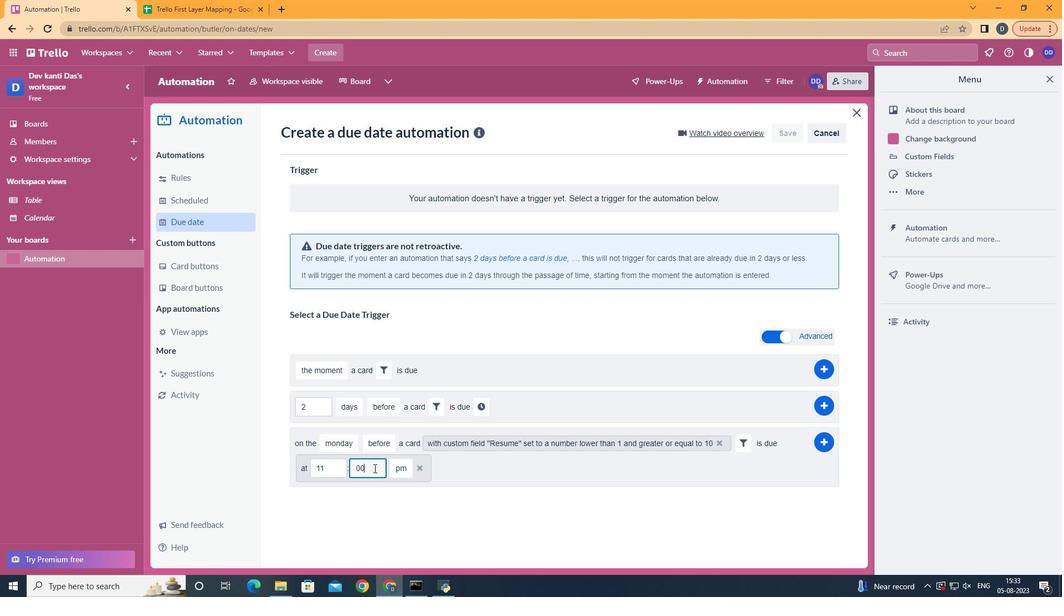 
Action: Mouse moved to (410, 484)
Screenshot: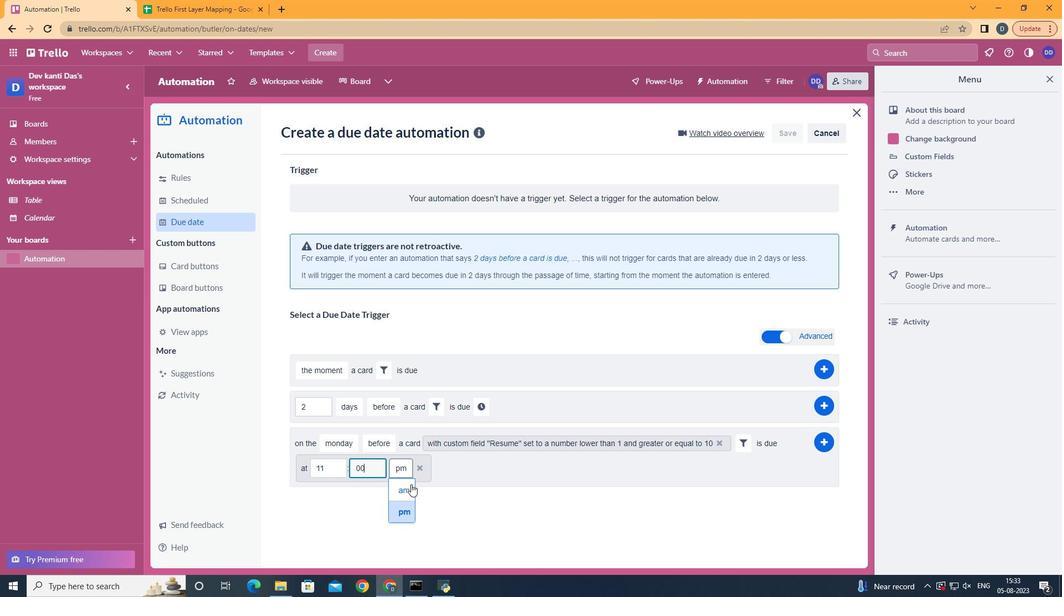 
Action: Mouse pressed left at (410, 484)
Screenshot: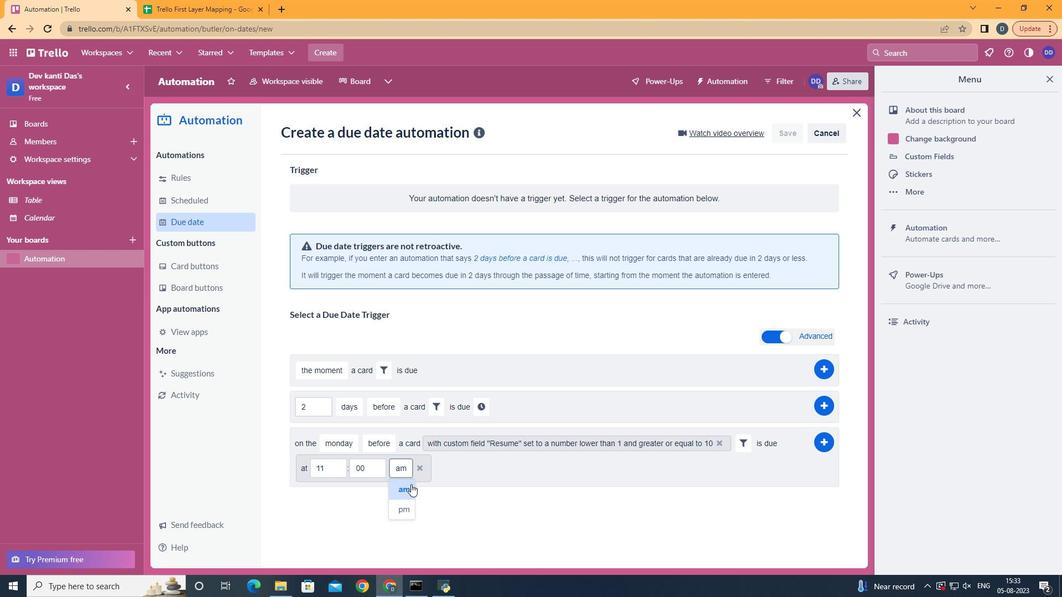 
Action: Mouse moved to (825, 439)
Screenshot: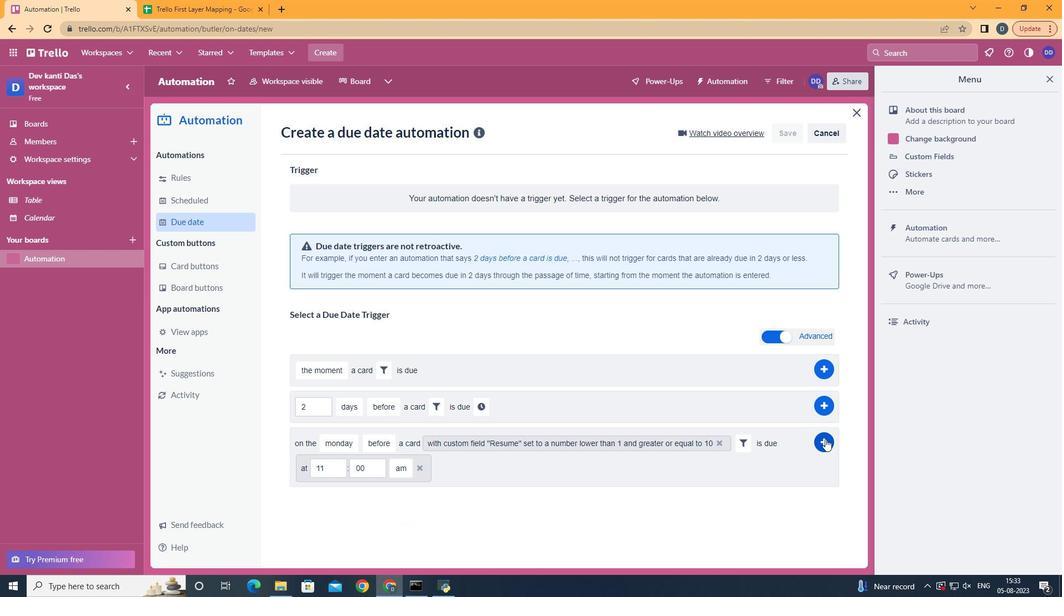
Action: Mouse pressed left at (825, 439)
Screenshot: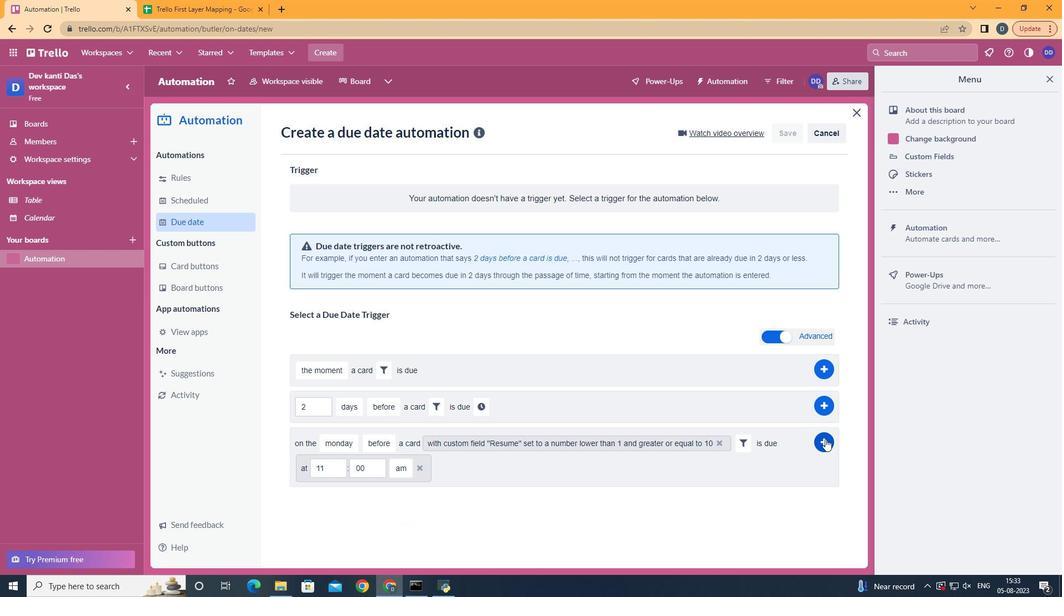 
Action: Mouse moved to (419, 199)
Screenshot: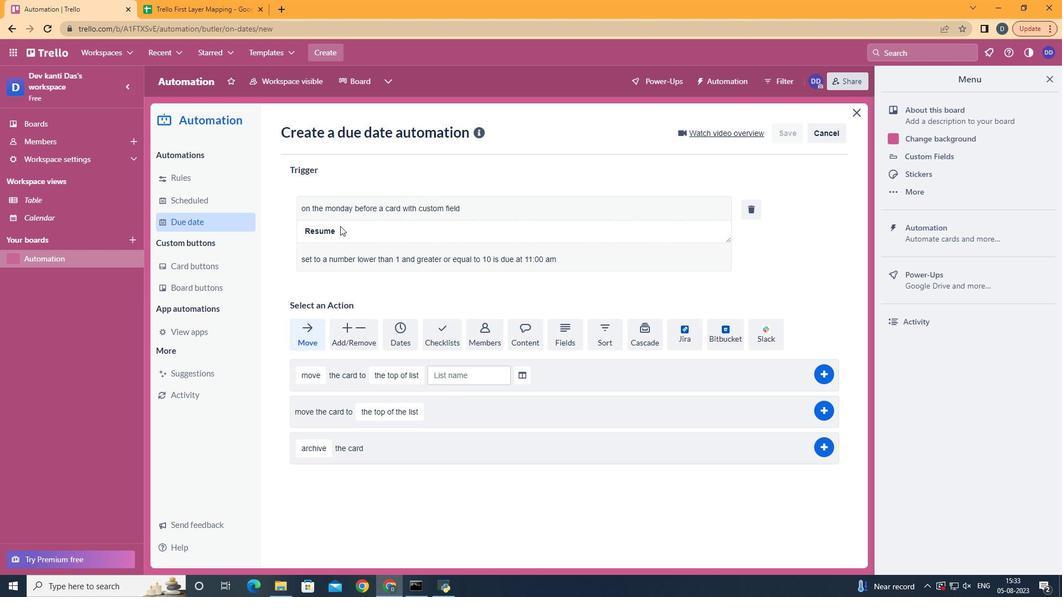 
